 Task: Search one way flight ticket for 4 adults, 2 children, 2 infants in seat and 1 infant on lap in economy from Yakutat: Yakutat Airport (also See Yakutat Seaplane Base) to Riverton: Central Wyoming Regional Airport (was Riverton Regional) on 5-4-2023. Choice of flights is Frontier. Number of bags: 1 carry on bag. Price is upto 75000. Outbound departure time preference is 19:30.
Action: Mouse moved to (357, 314)
Screenshot: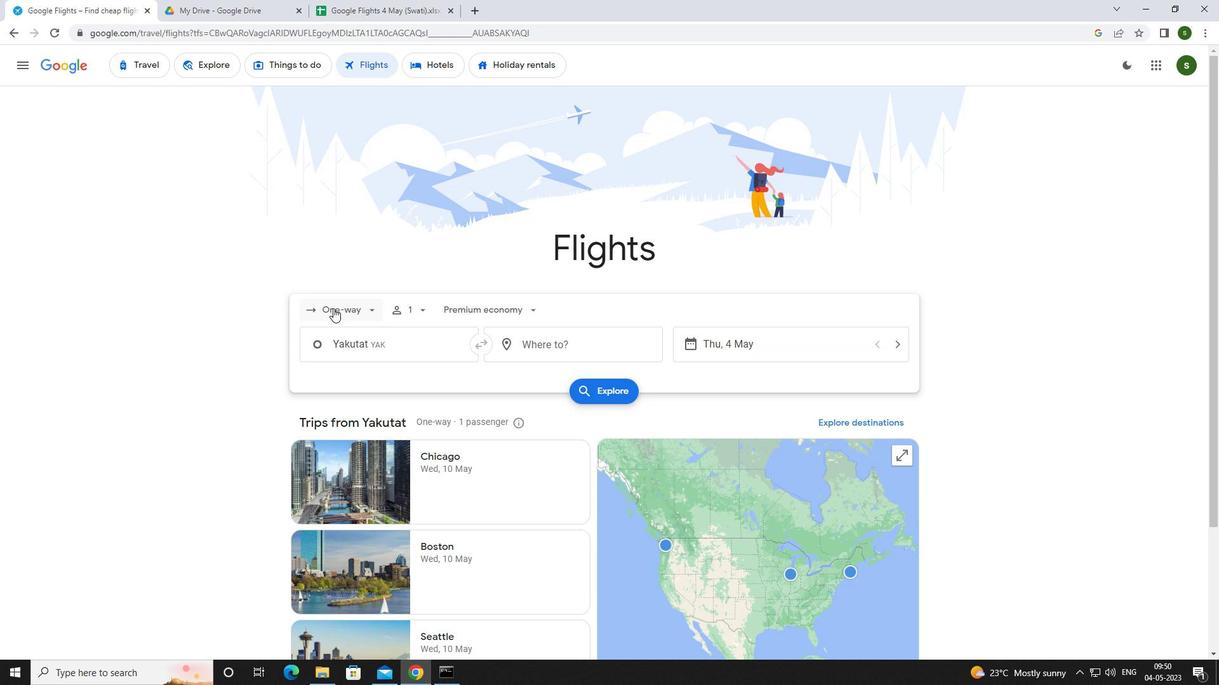 
Action: Mouse pressed left at (357, 314)
Screenshot: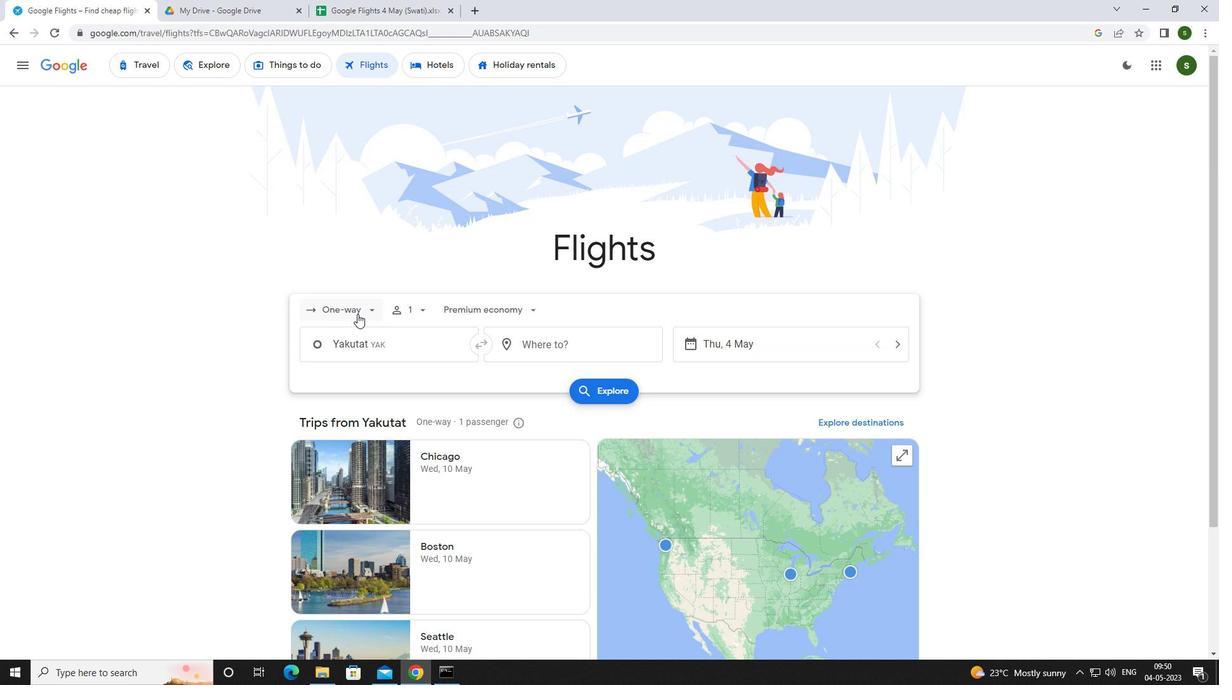
Action: Mouse moved to (365, 371)
Screenshot: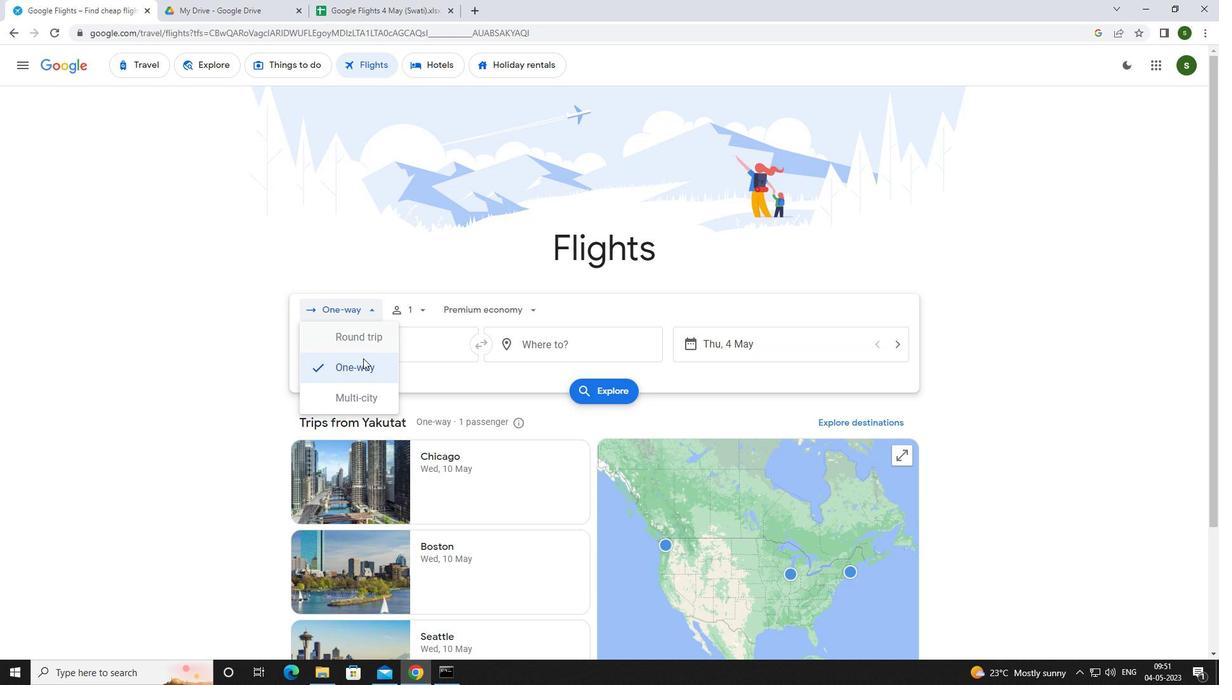 
Action: Mouse pressed left at (365, 371)
Screenshot: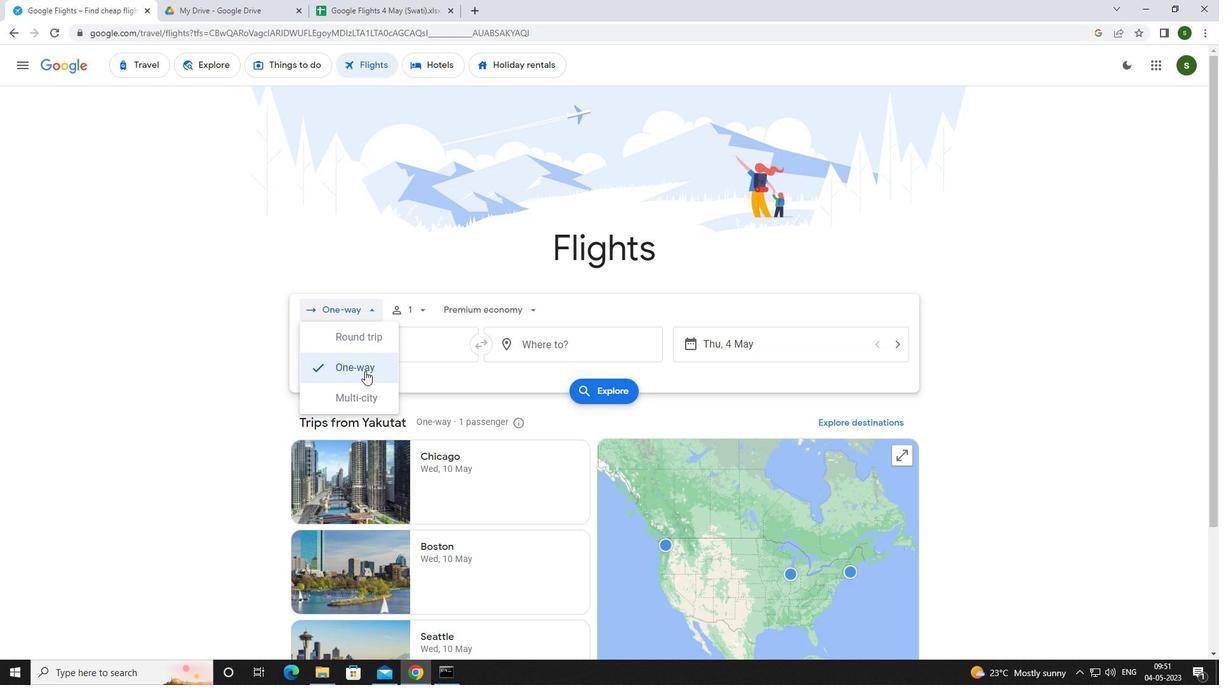 
Action: Mouse moved to (428, 311)
Screenshot: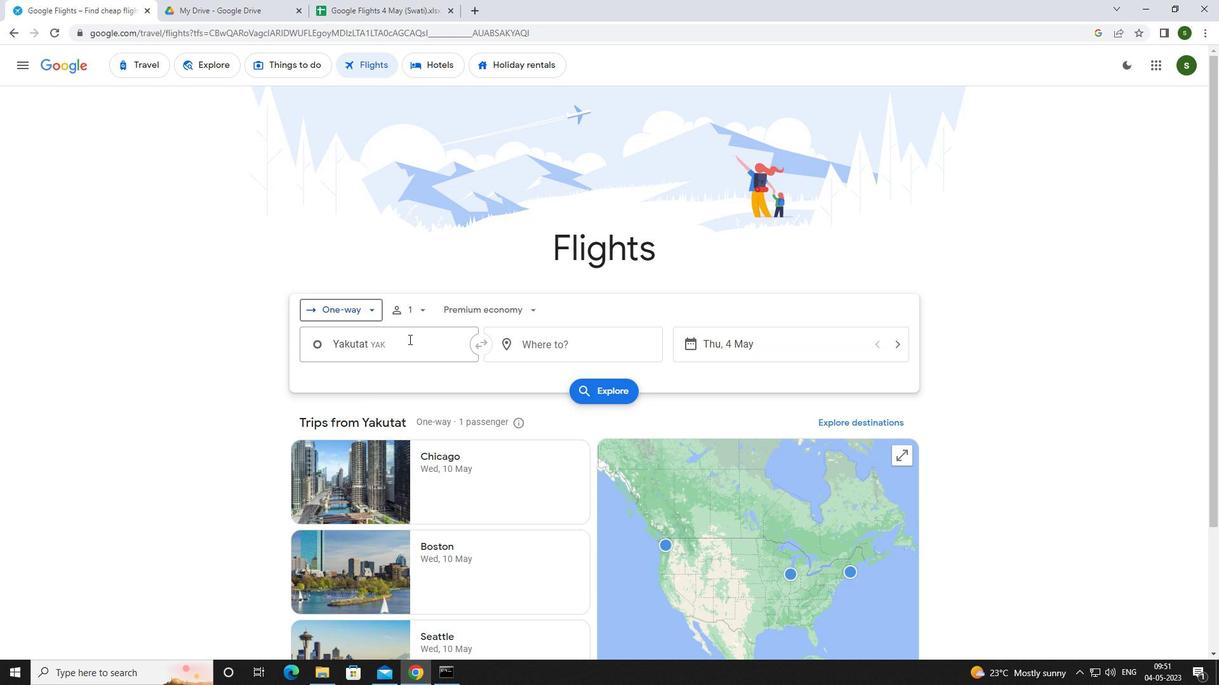 
Action: Mouse pressed left at (428, 311)
Screenshot: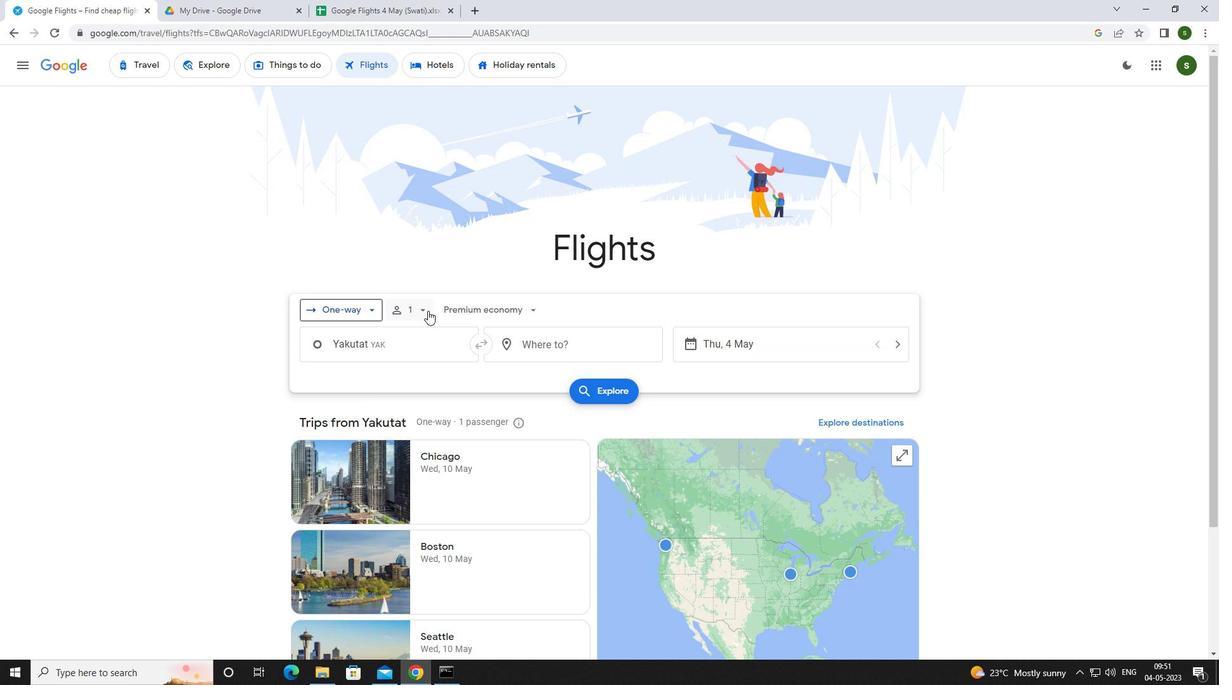 
Action: Mouse moved to (518, 336)
Screenshot: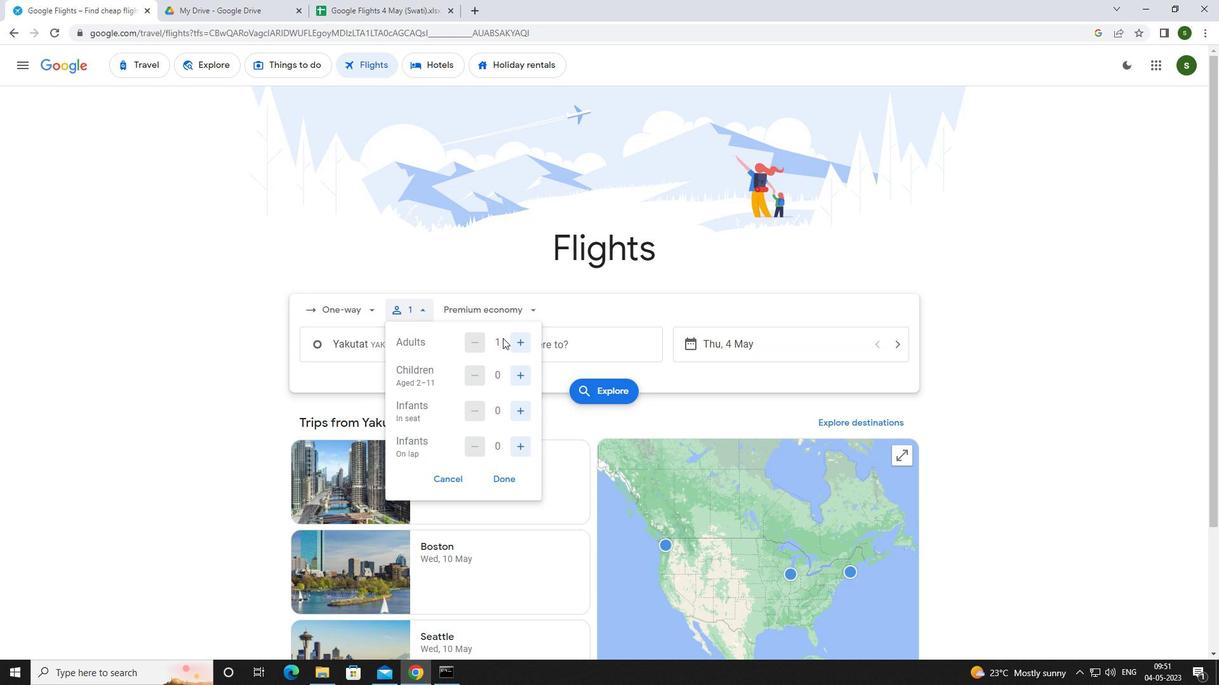 
Action: Mouse pressed left at (518, 336)
Screenshot: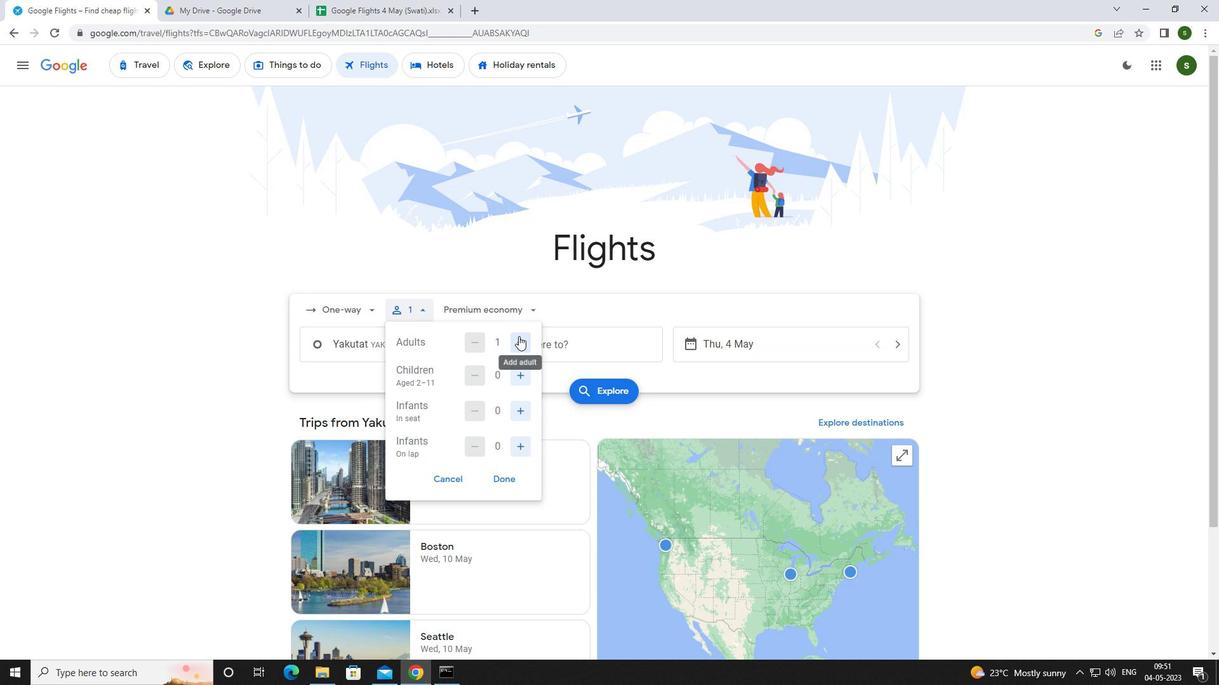 
Action: Mouse pressed left at (518, 336)
Screenshot: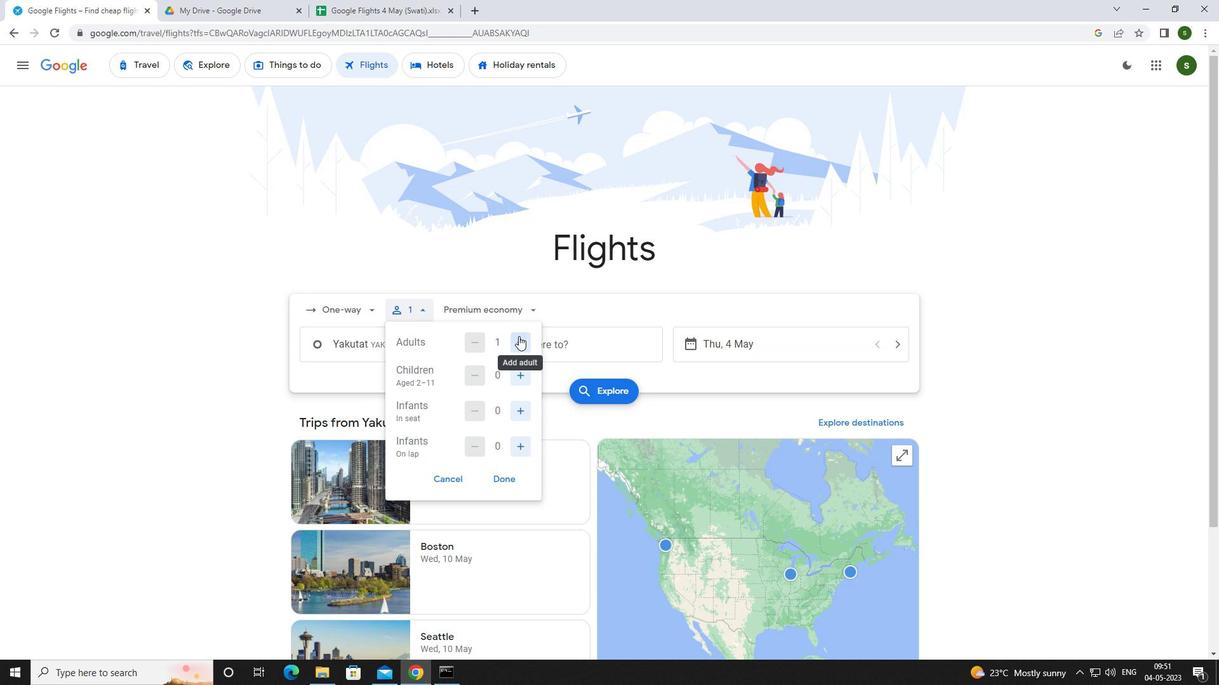 
Action: Mouse pressed left at (518, 336)
Screenshot: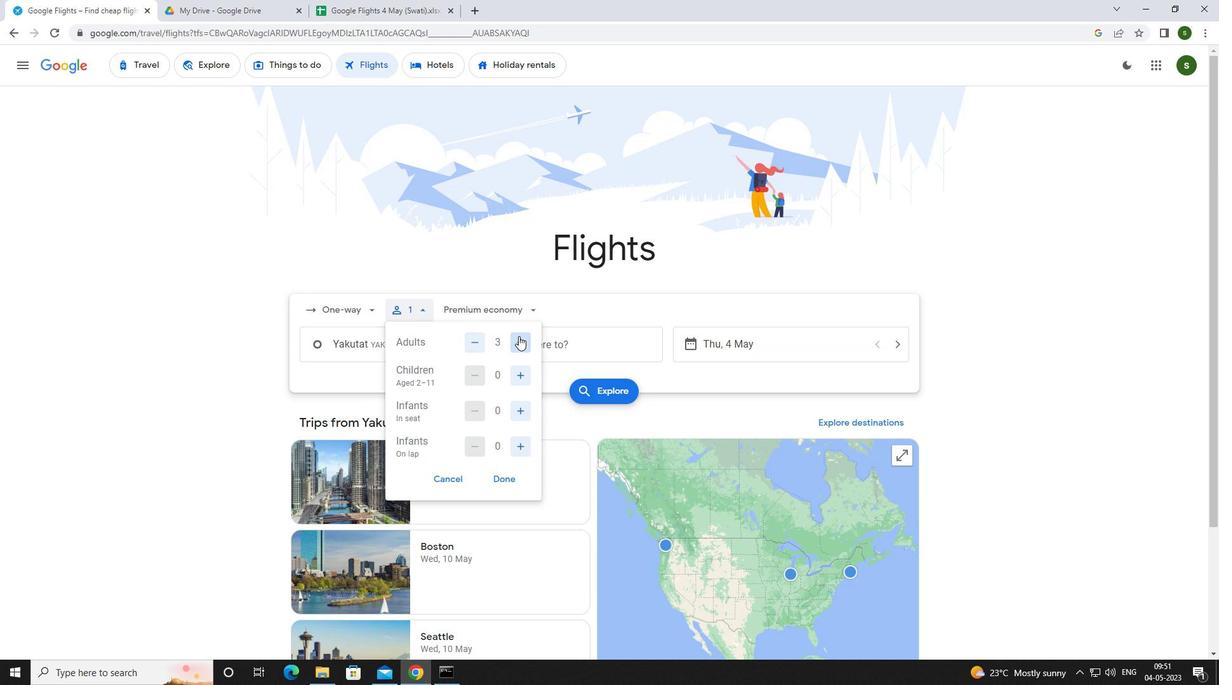 
Action: Mouse moved to (522, 372)
Screenshot: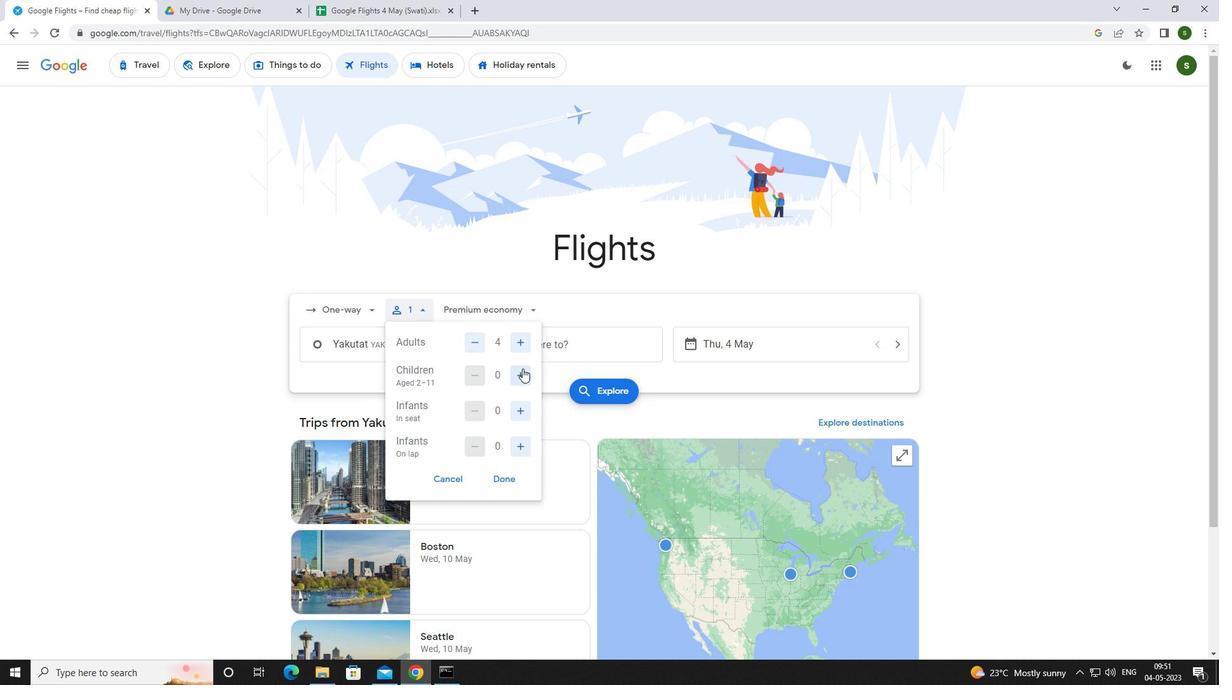 
Action: Mouse pressed left at (522, 372)
Screenshot: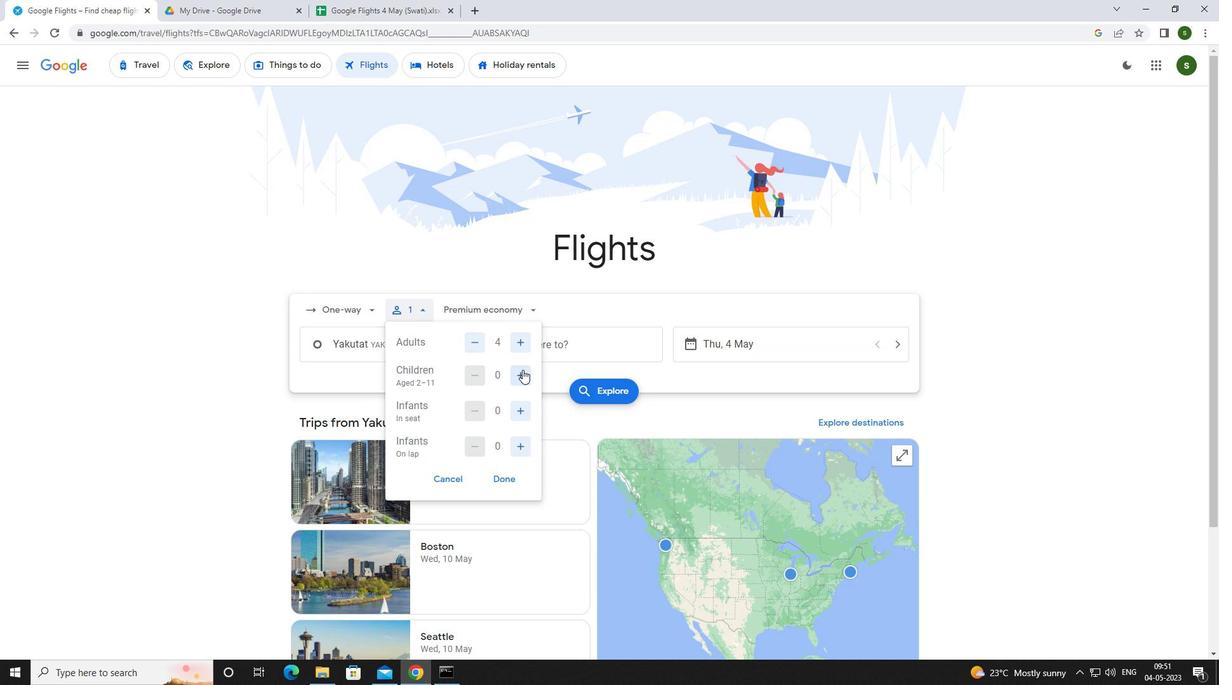 
Action: Mouse pressed left at (522, 372)
Screenshot: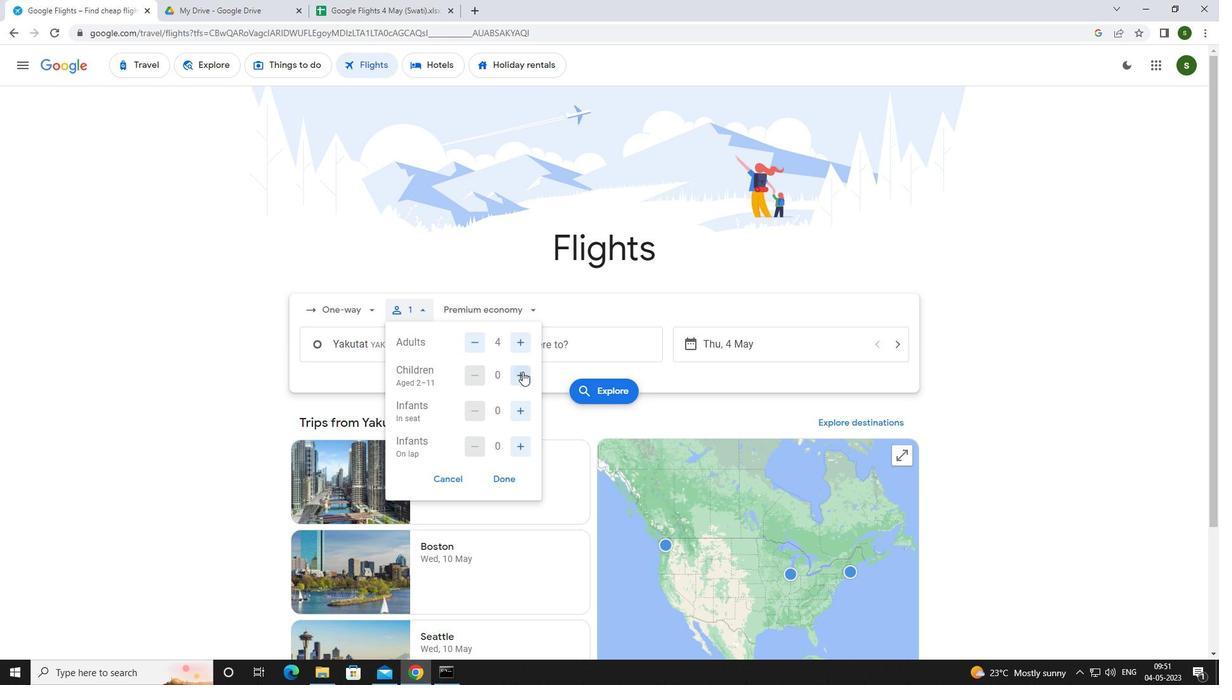 
Action: Mouse moved to (518, 417)
Screenshot: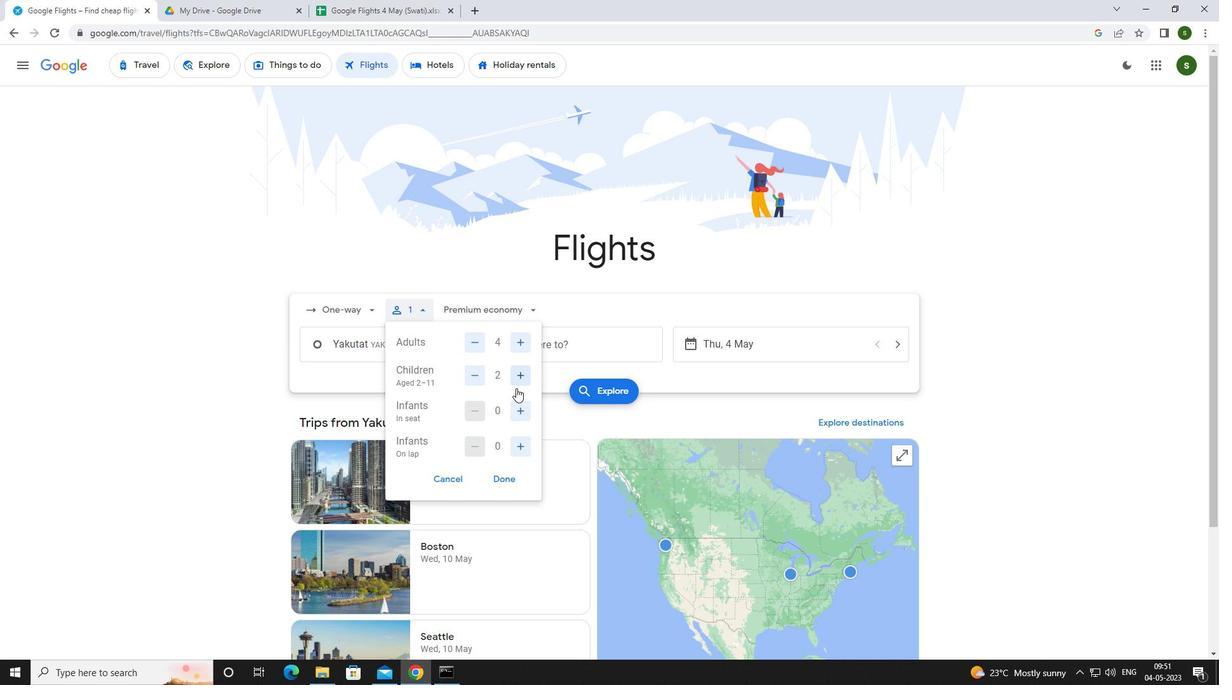 
Action: Mouse pressed left at (518, 417)
Screenshot: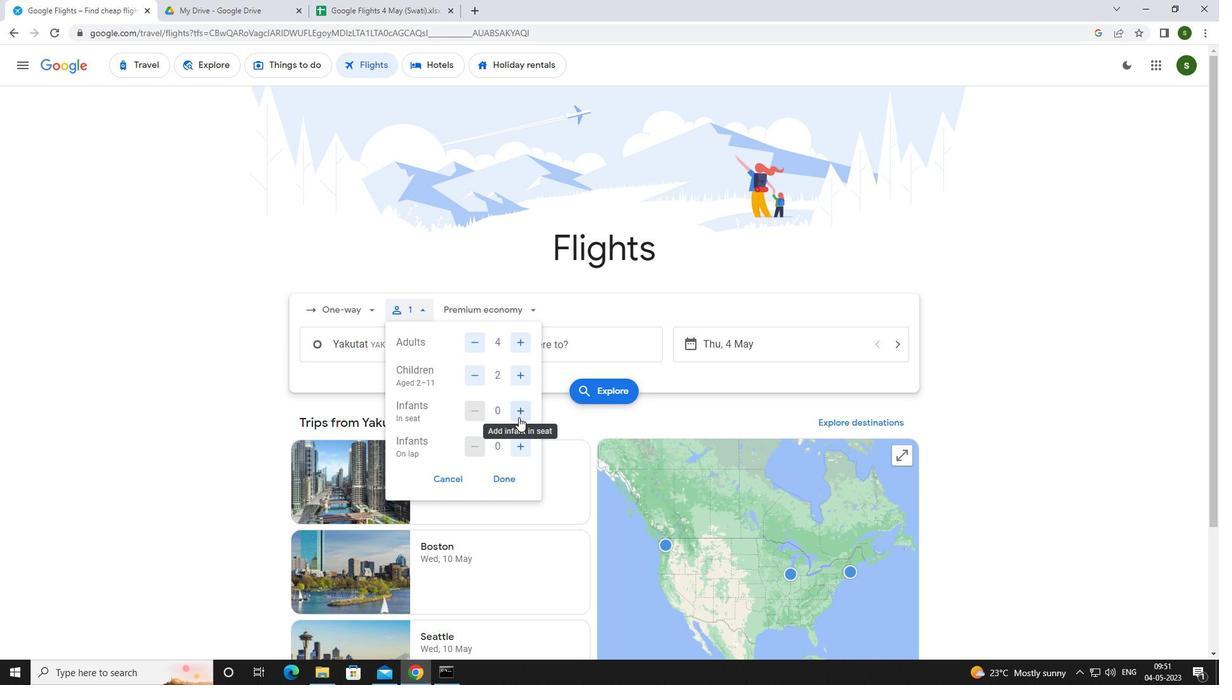 
Action: Mouse pressed left at (518, 417)
Screenshot: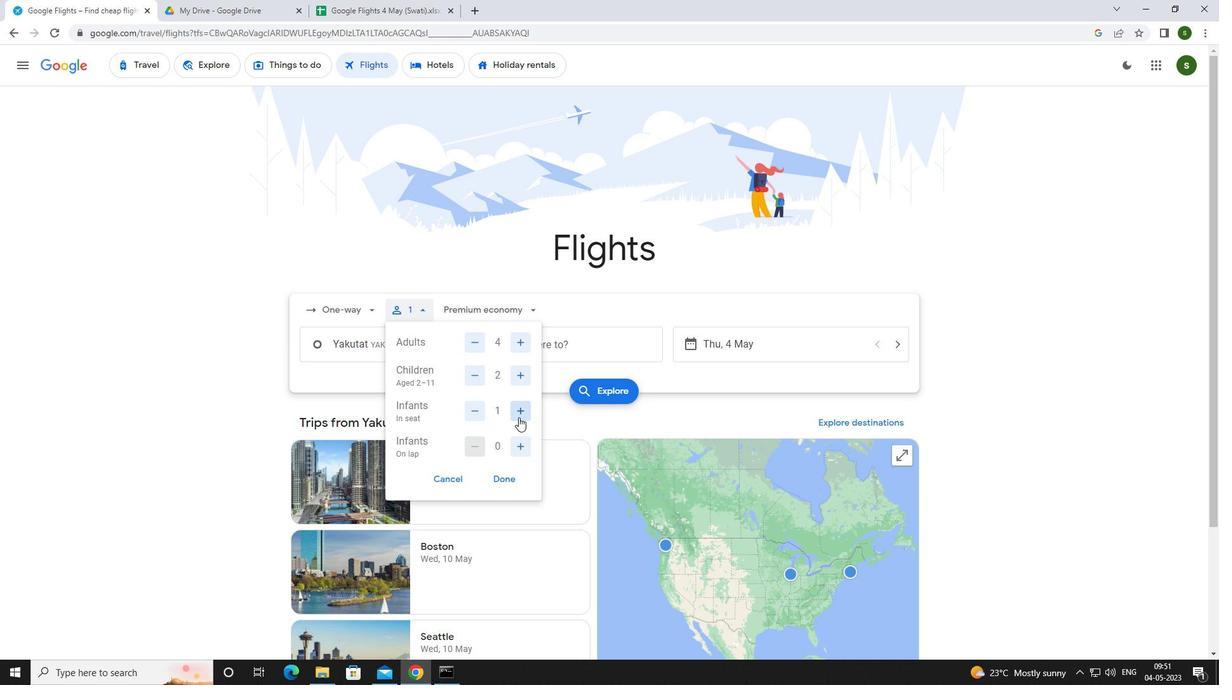 
Action: Mouse moved to (527, 445)
Screenshot: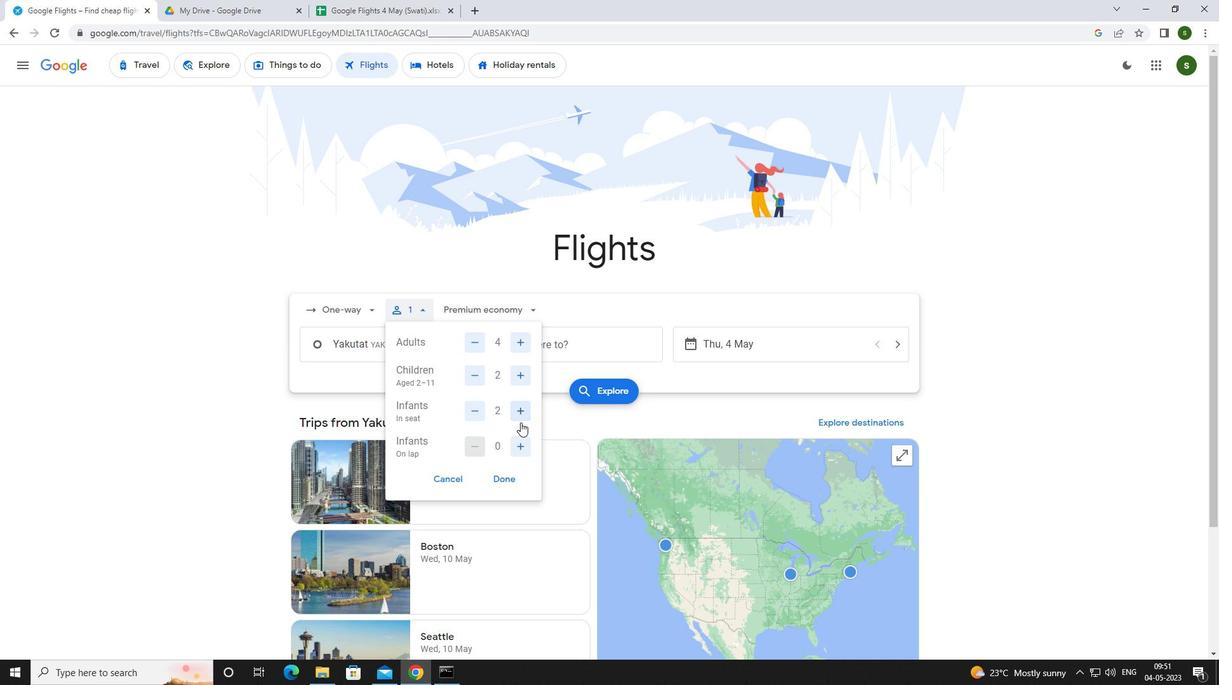
Action: Mouse pressed left at (527, 445)
Screenshot: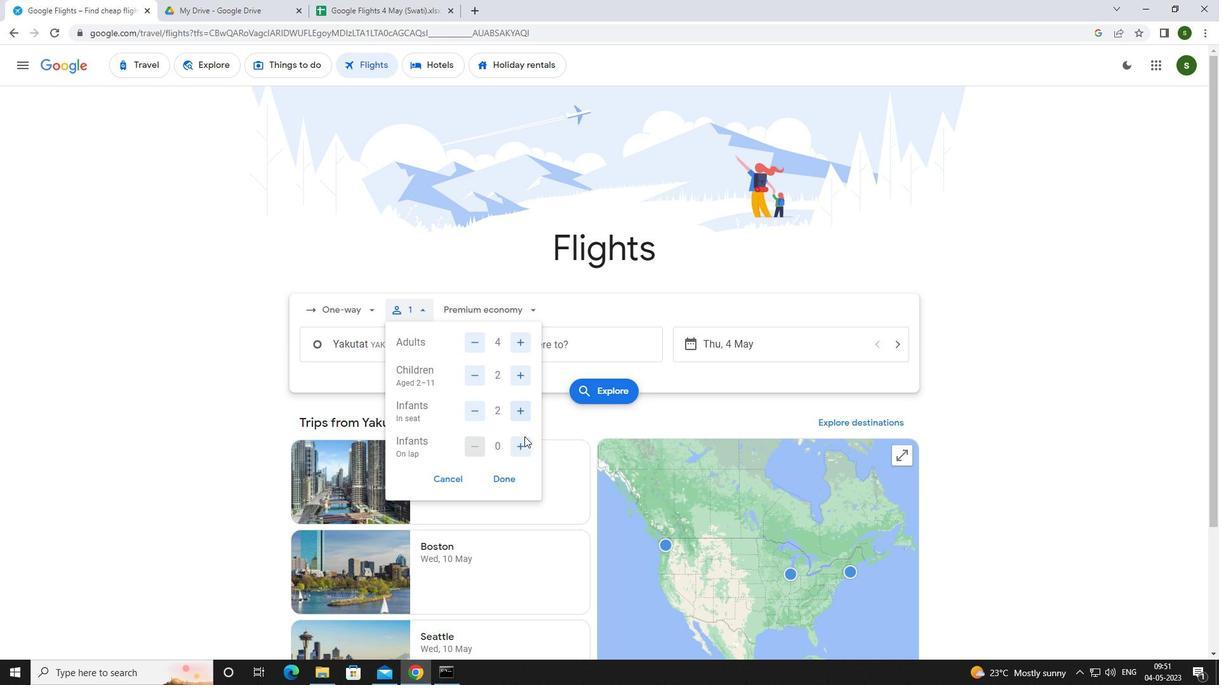 
Action: Mouse moved to (520, 303)
Screenshot: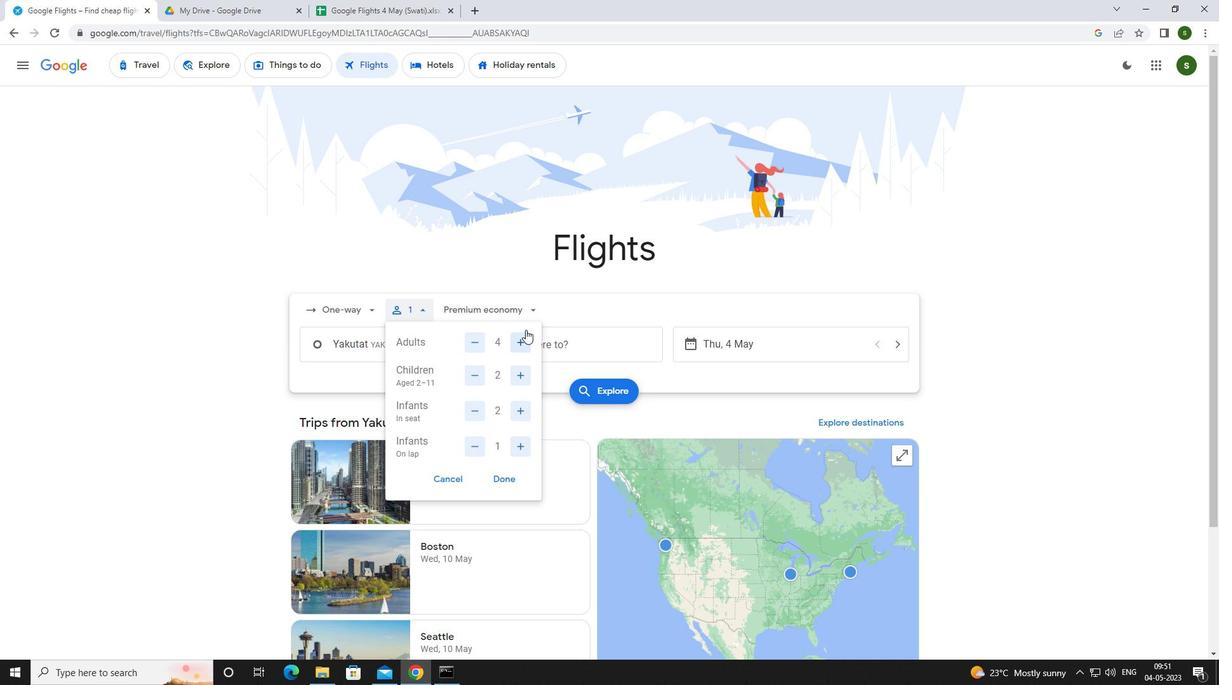 
Action: Mouse pressed left at (520, 303)
Screenshot: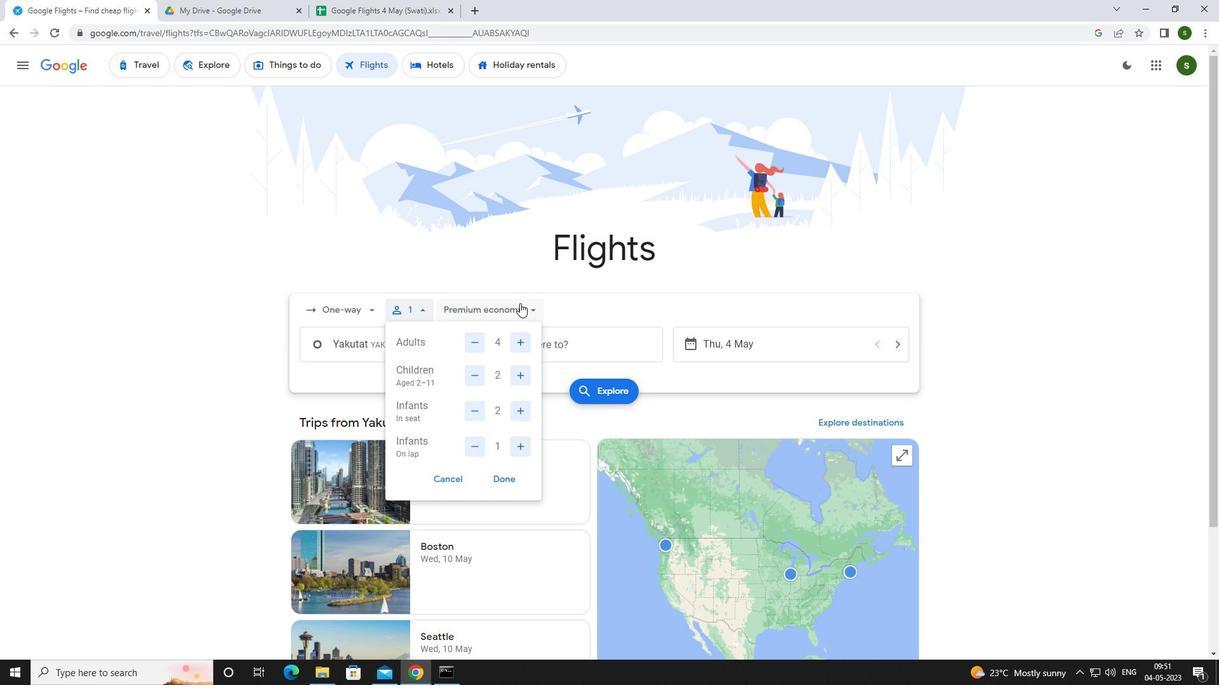 
Action: Mouse moved to (518, 336)
Screenshot: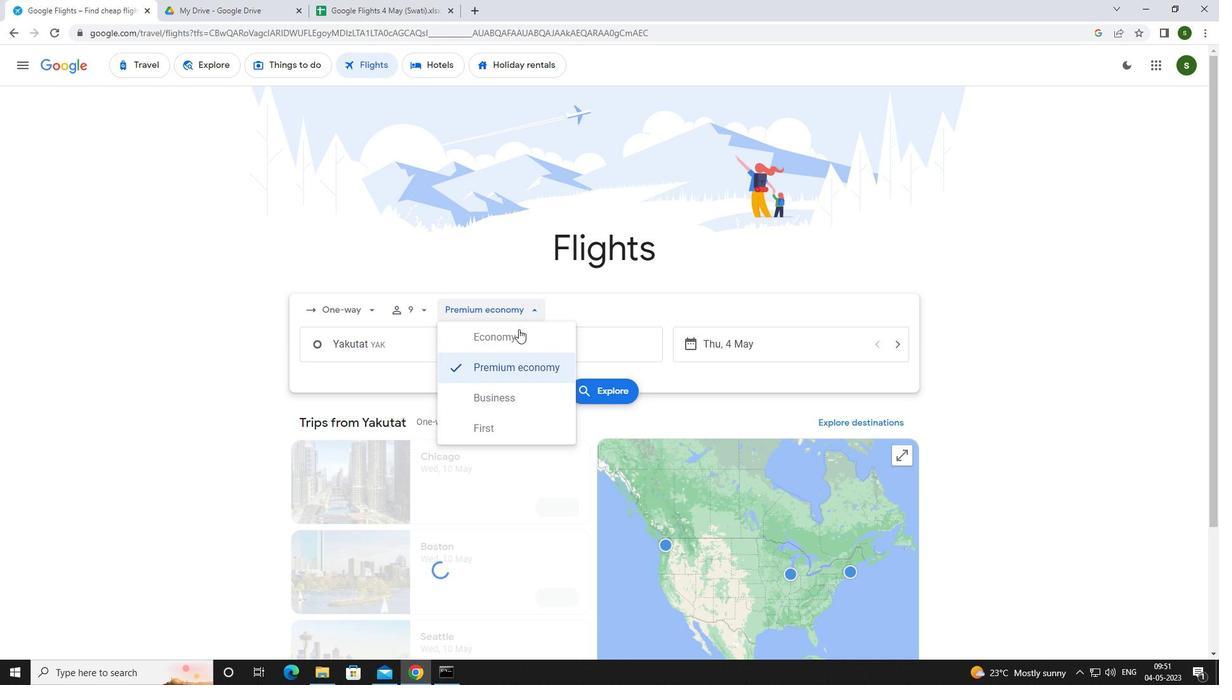 
Action: Mouse pressed left at (518, 336)
Screenshot: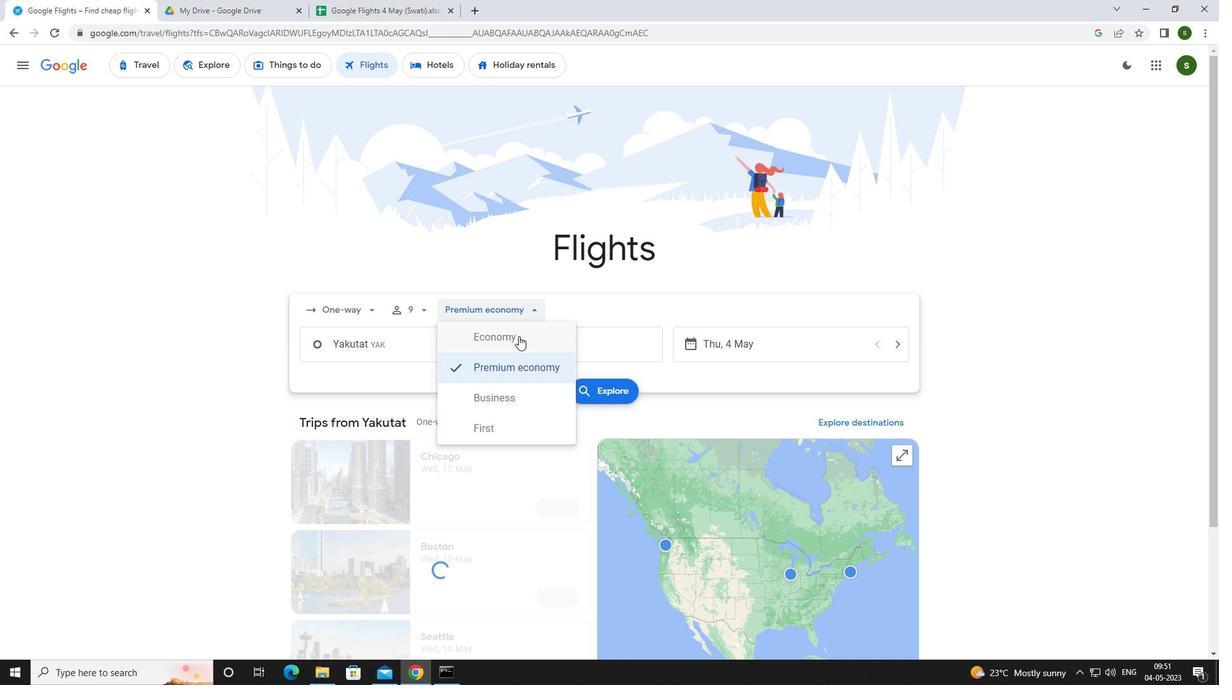 
Action: Mouse moved to (416, 354)
Screenshot: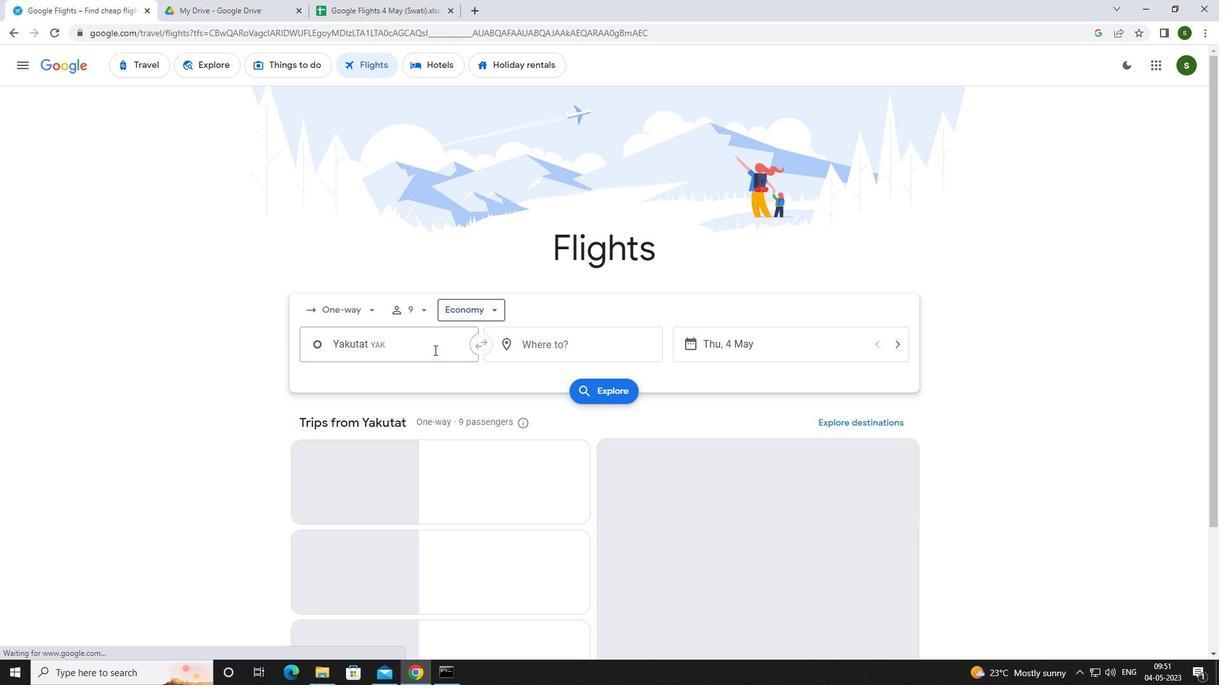 
Action: Mouse pressed left at (416, 354)
Screenshot: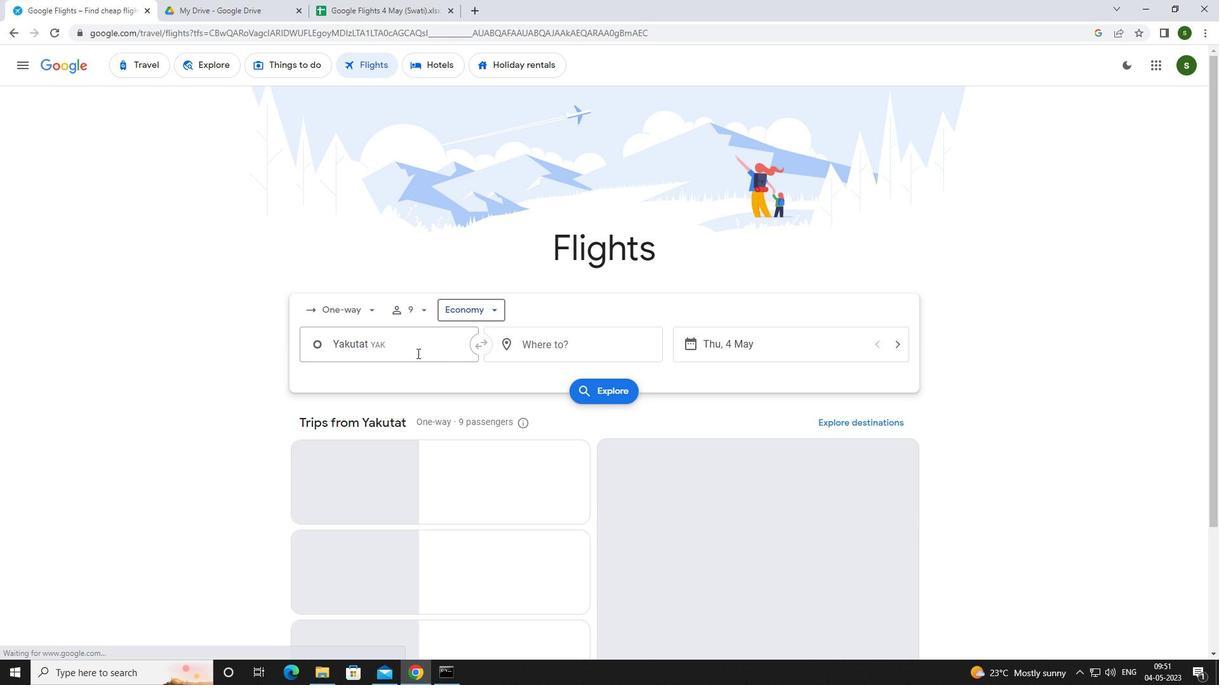 
Action: Key pressed <Key.caps_lock>y<Key.caps_lock>akuta
Screenshot: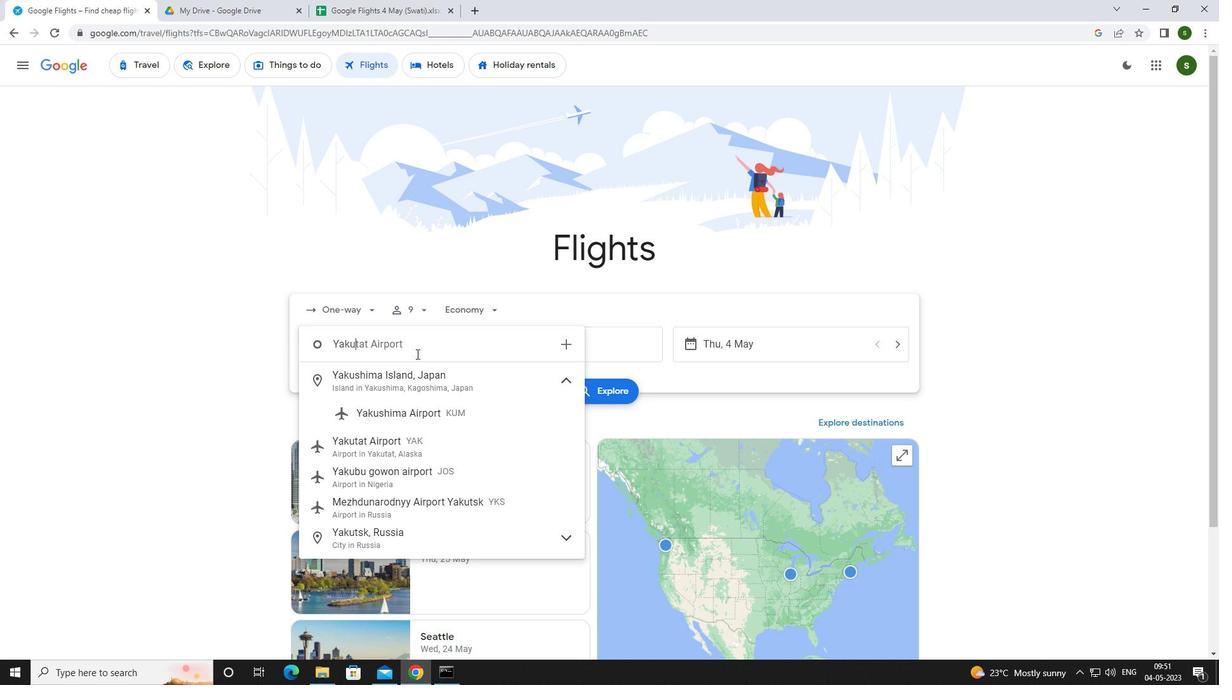 
Action: Mouse moved to (410, 376)
Screenshot: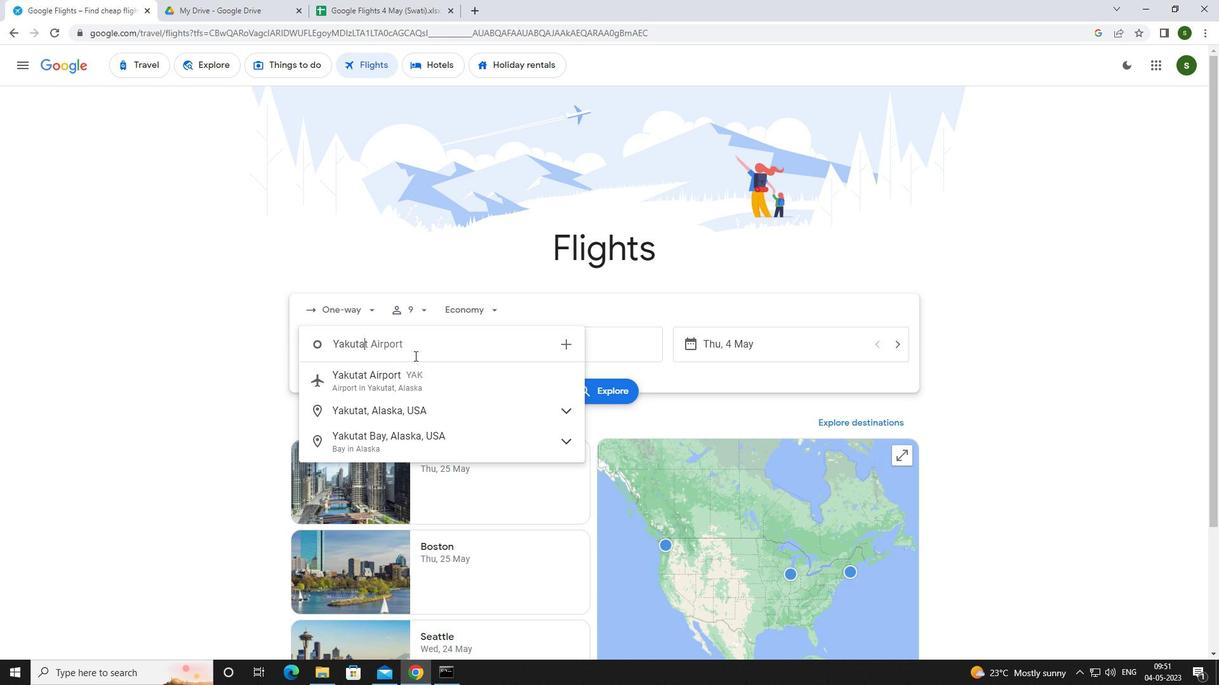 
Action: Mouse pressed left at (410, 376)
Screenshot: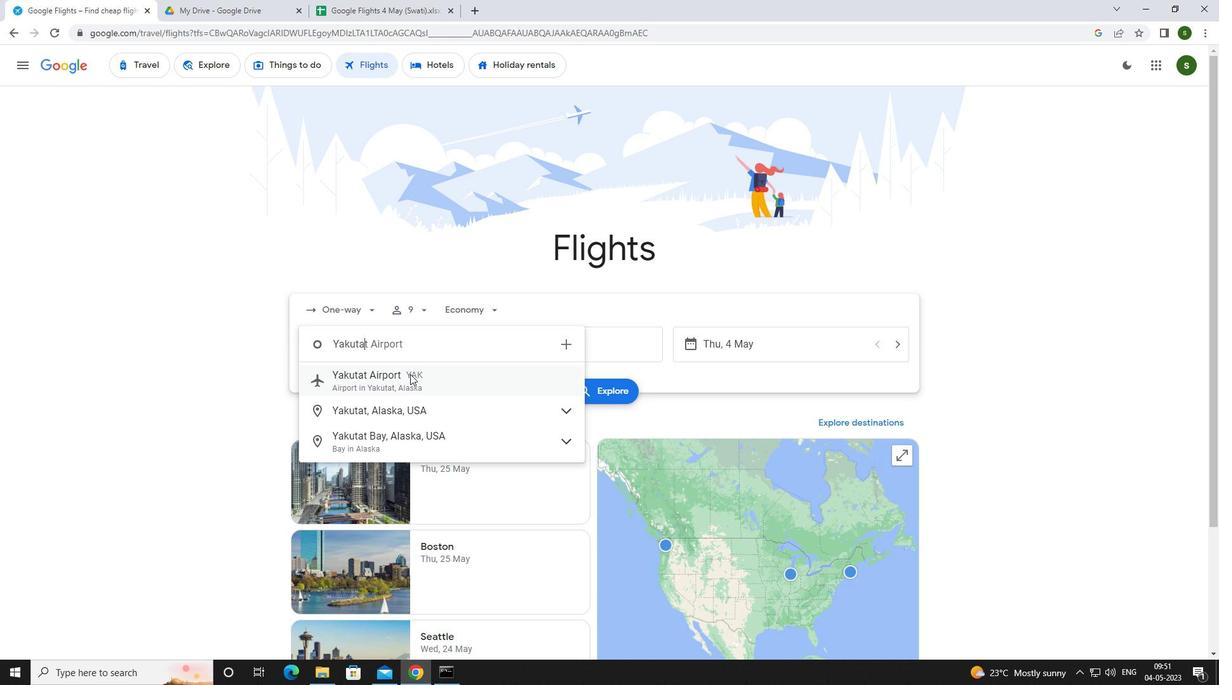 
Action: Mouse moved to (561, 337)
Screenshot: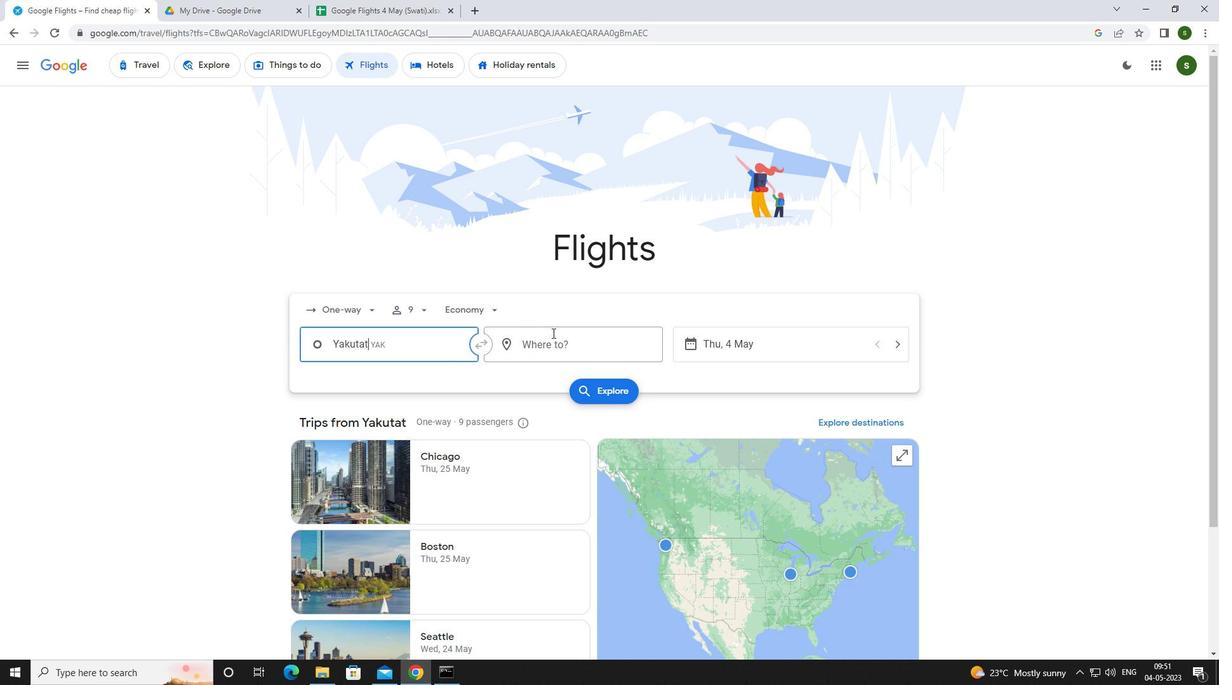 
Action: Mouse pressed left at (561, 337)
Screenshot: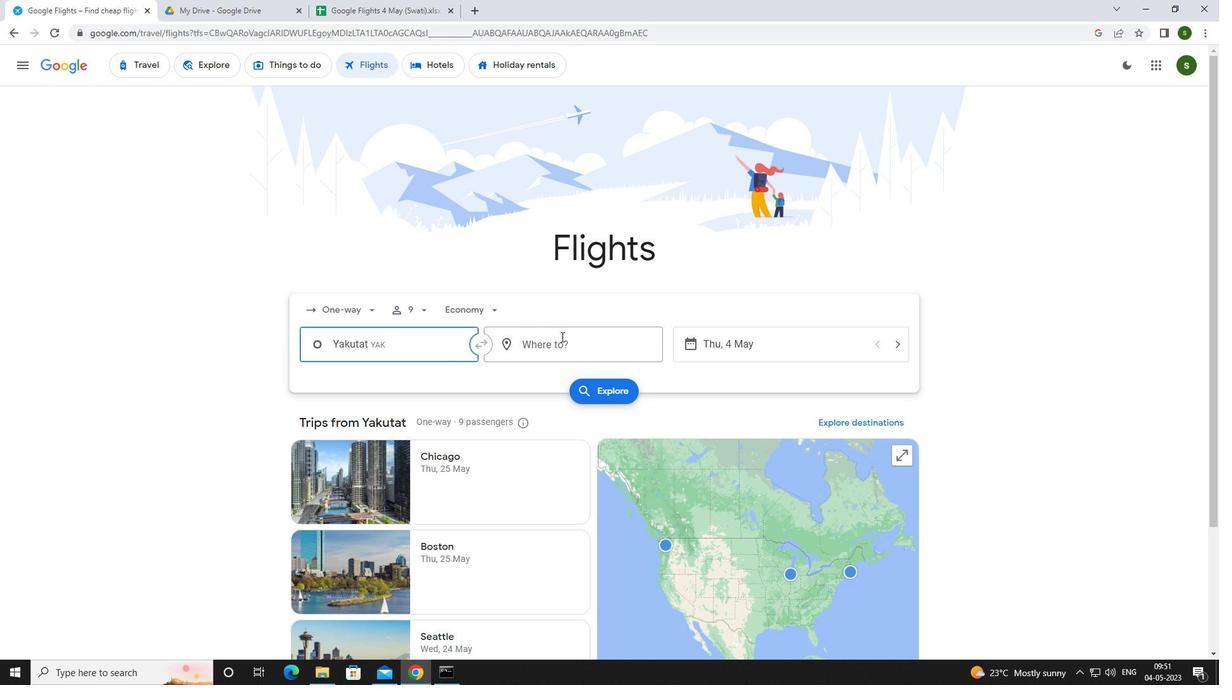 
Action: Key pressed <Key.caps_lock>r<Key.caps_lock>ivert
Screenshot: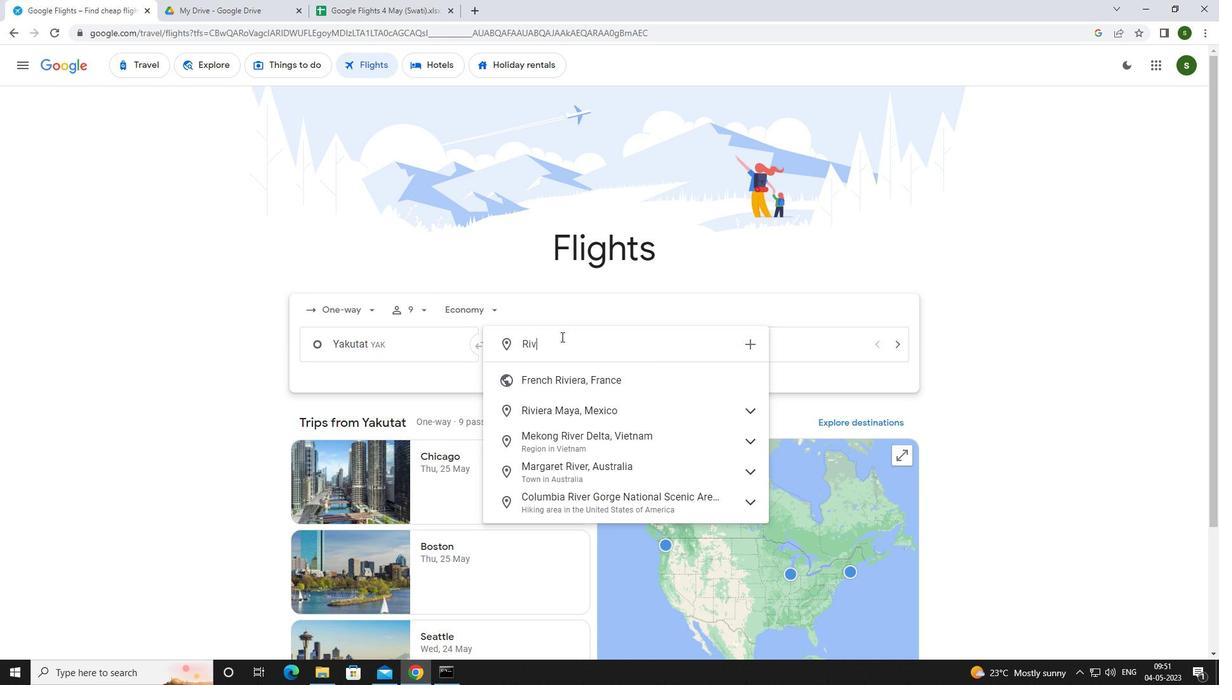 
Action: Mouse moved to (601, 415)
Screenshot: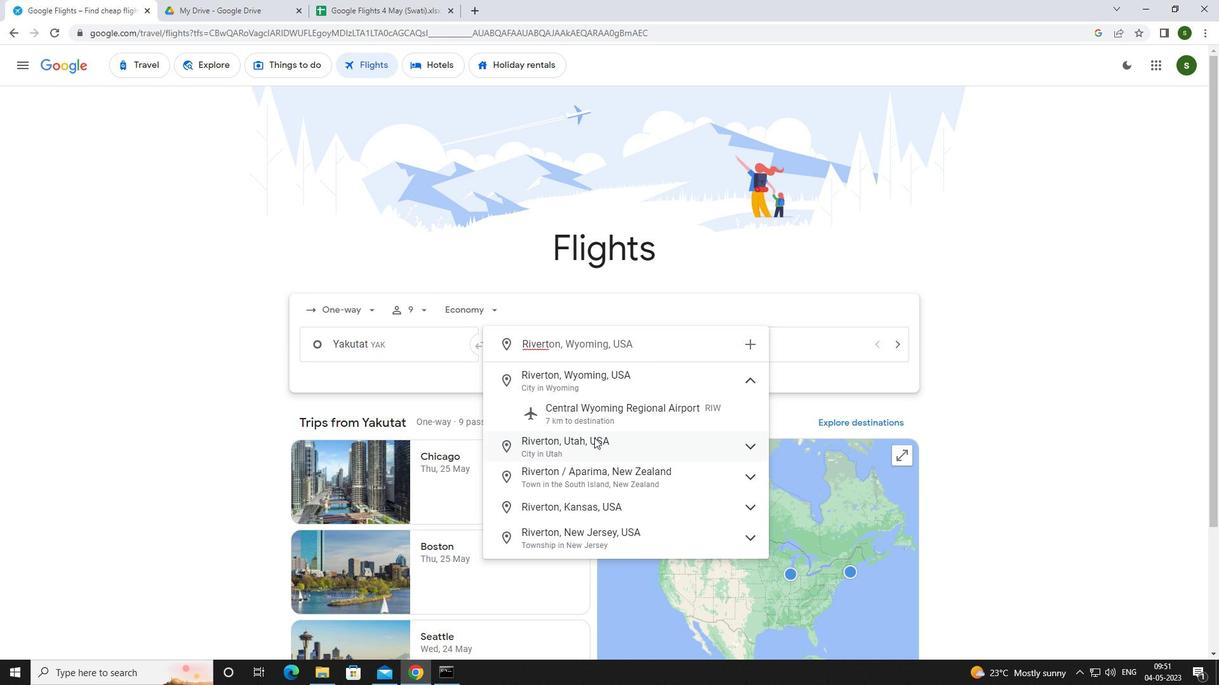 
Action: Mouse pressed left at (601, 415)
Screenshot: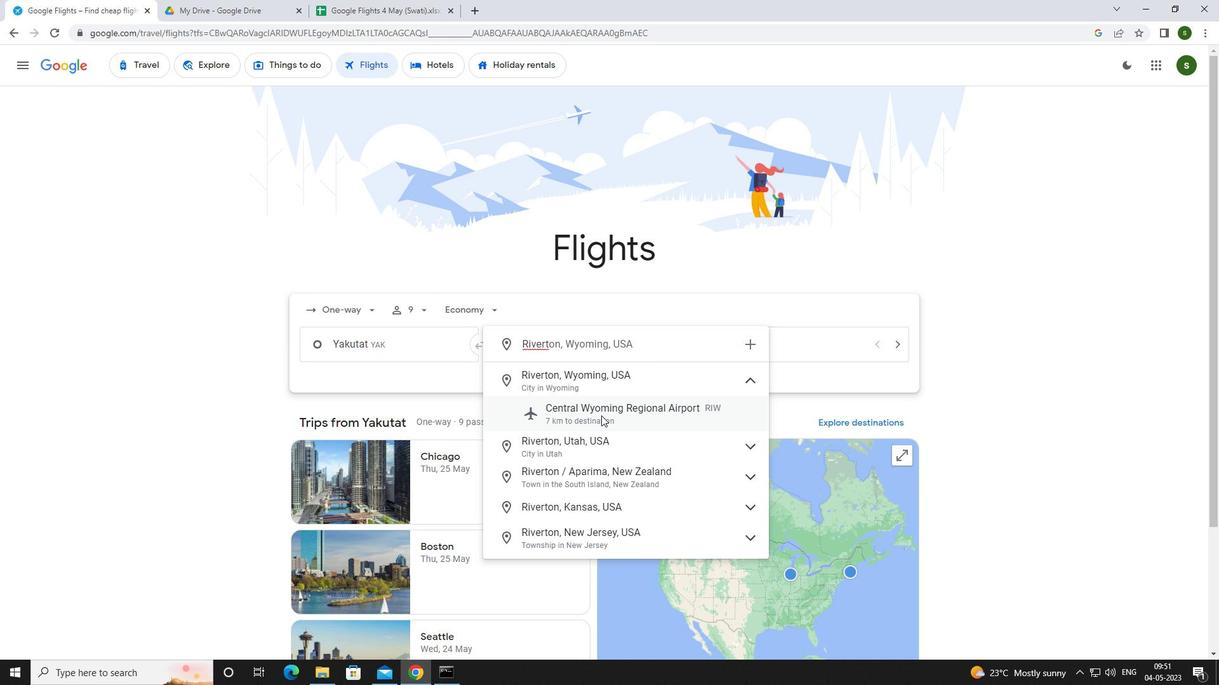 
Action: Mouse moved to (786, 335)
Screenshot: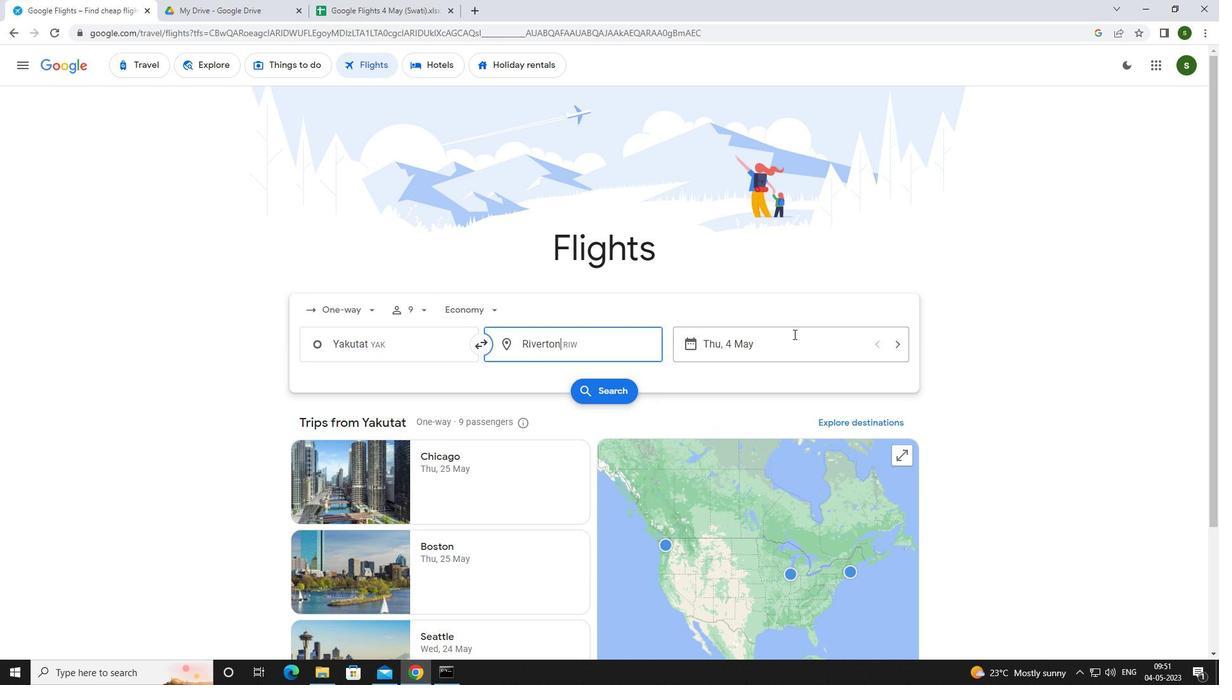 
Action: Mouse pressed left at (786, 335)
Screenshot: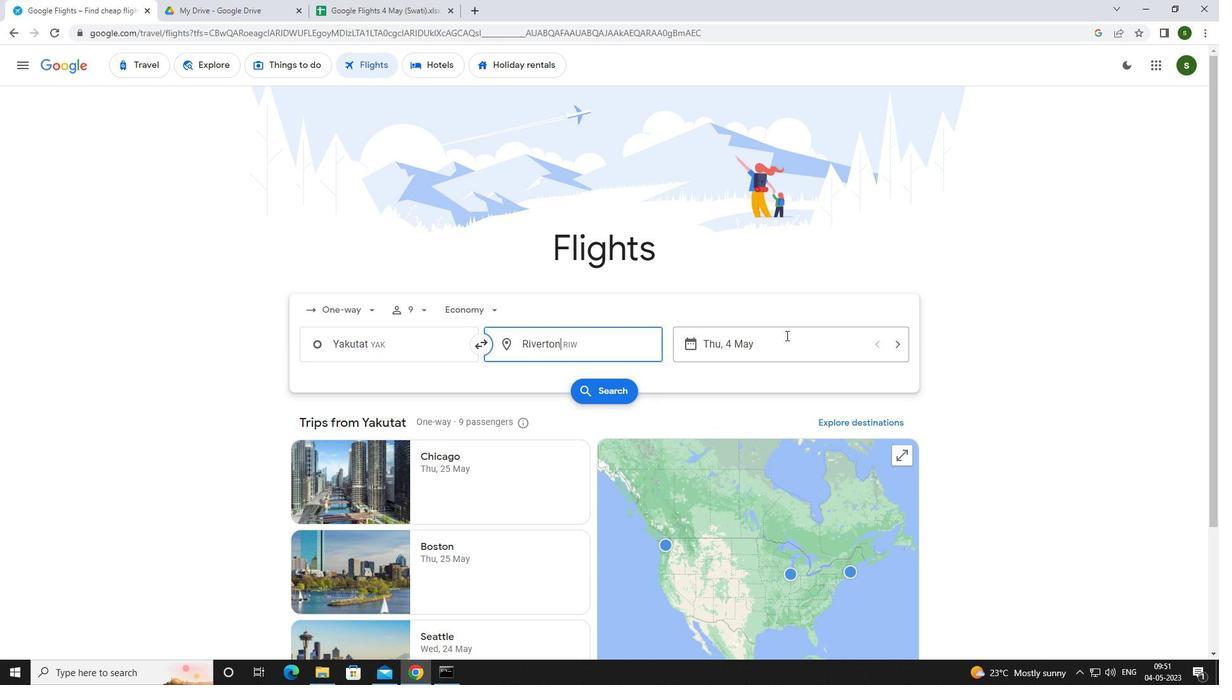 
Action: Mouse moved to (587, 427)
Screenshot: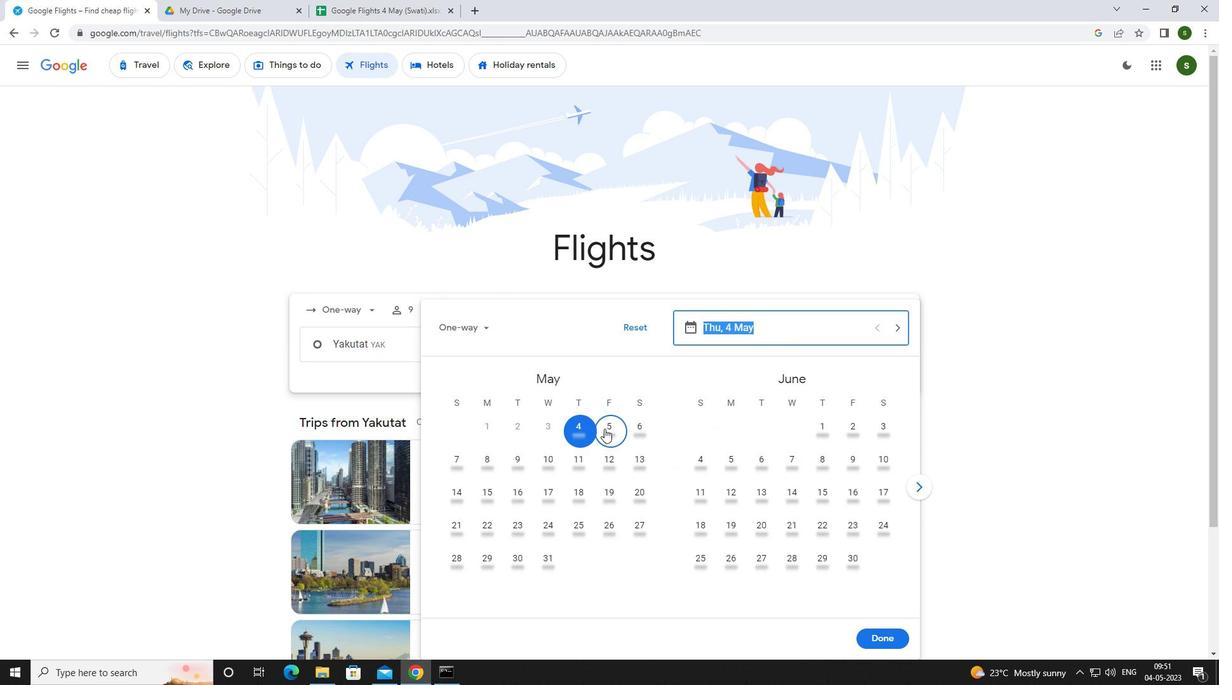 
Action: Mouse pressed left at (587, 427)
Screenshot: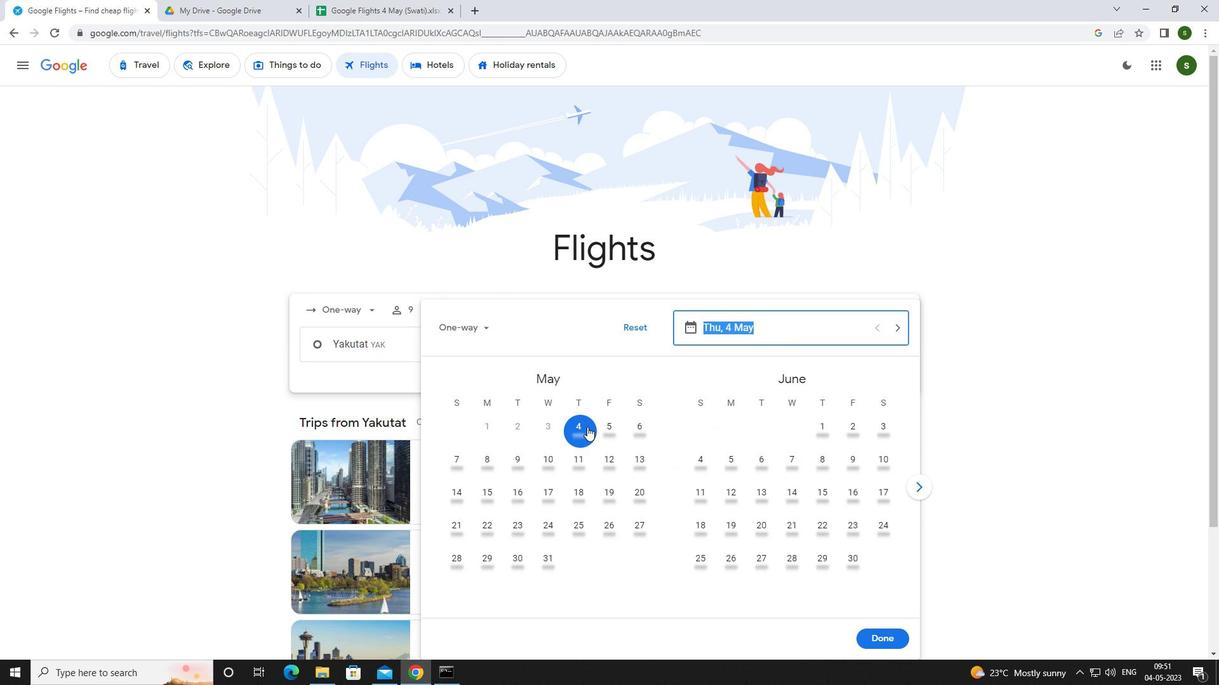 
Action: Mouse moved to (884, 630)
Screenshot: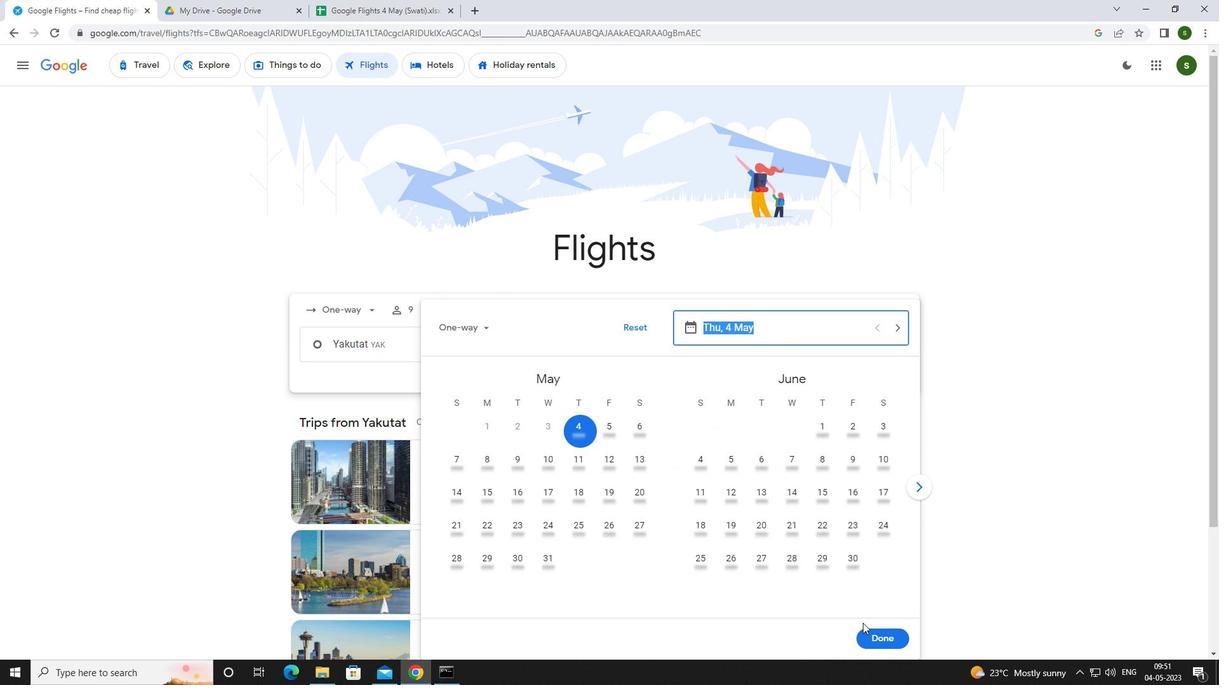 
Action: Mouse pressed left at (884, 630)
Screenshot: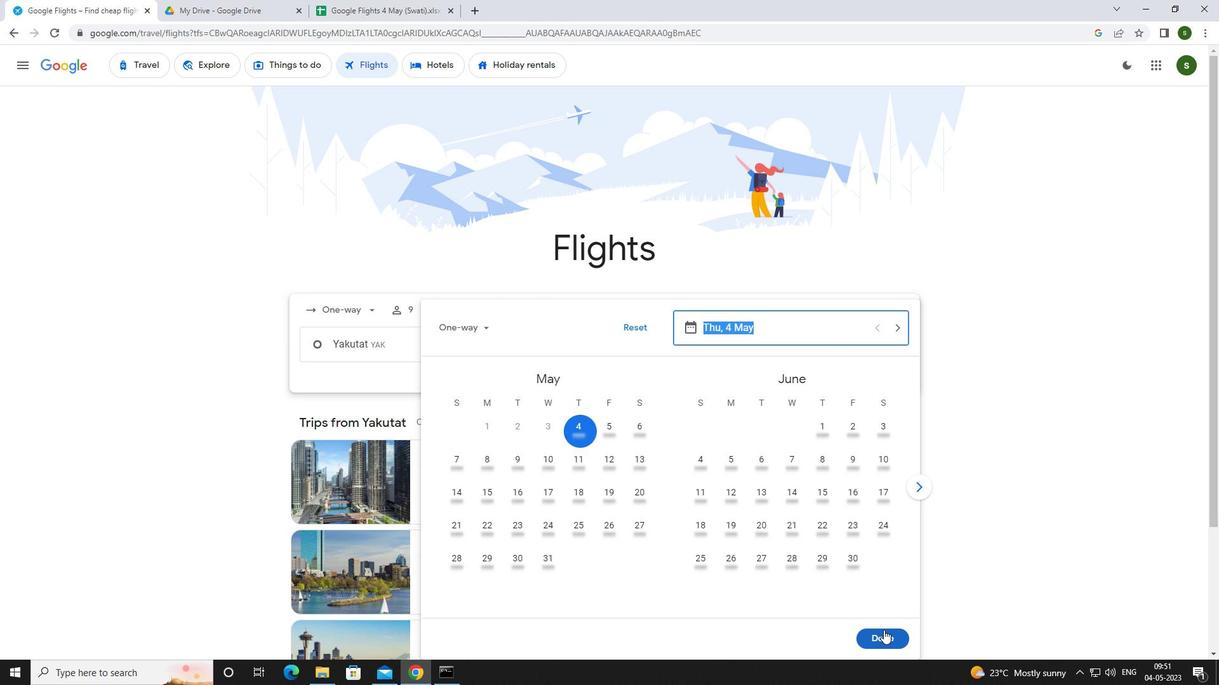 
Action: Mouse moved to (600, 386)
Screenshot: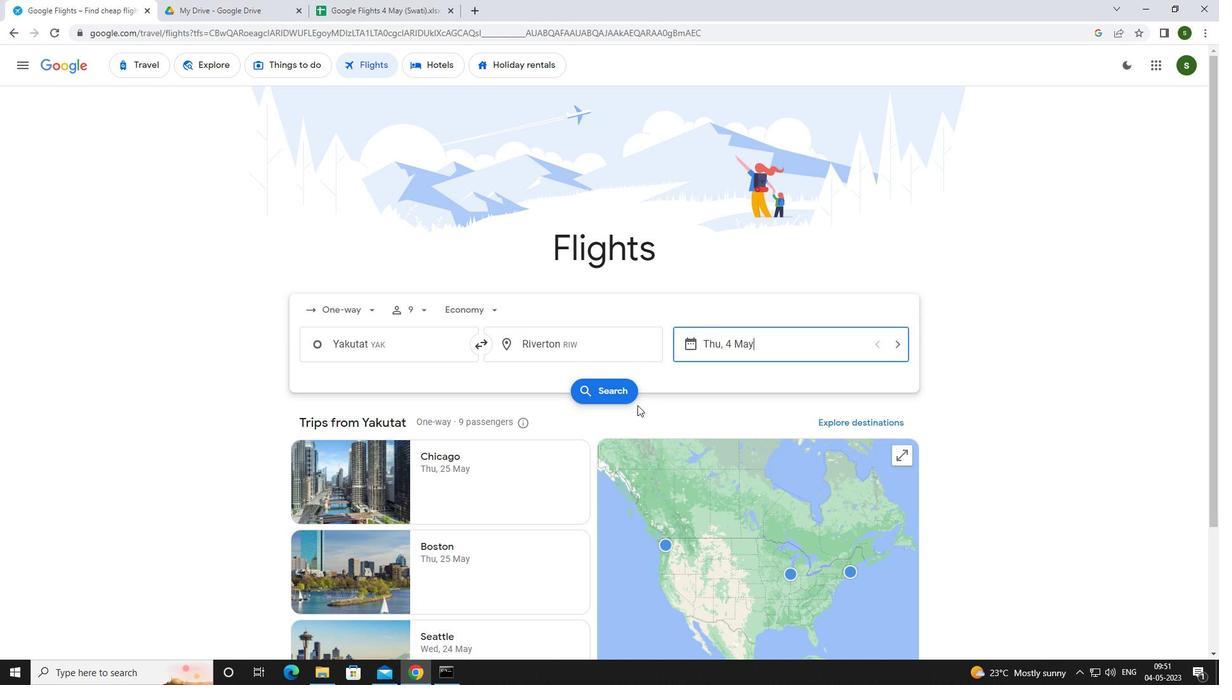 
Action: Mouse pressed left at (600, 386)
Screenshot: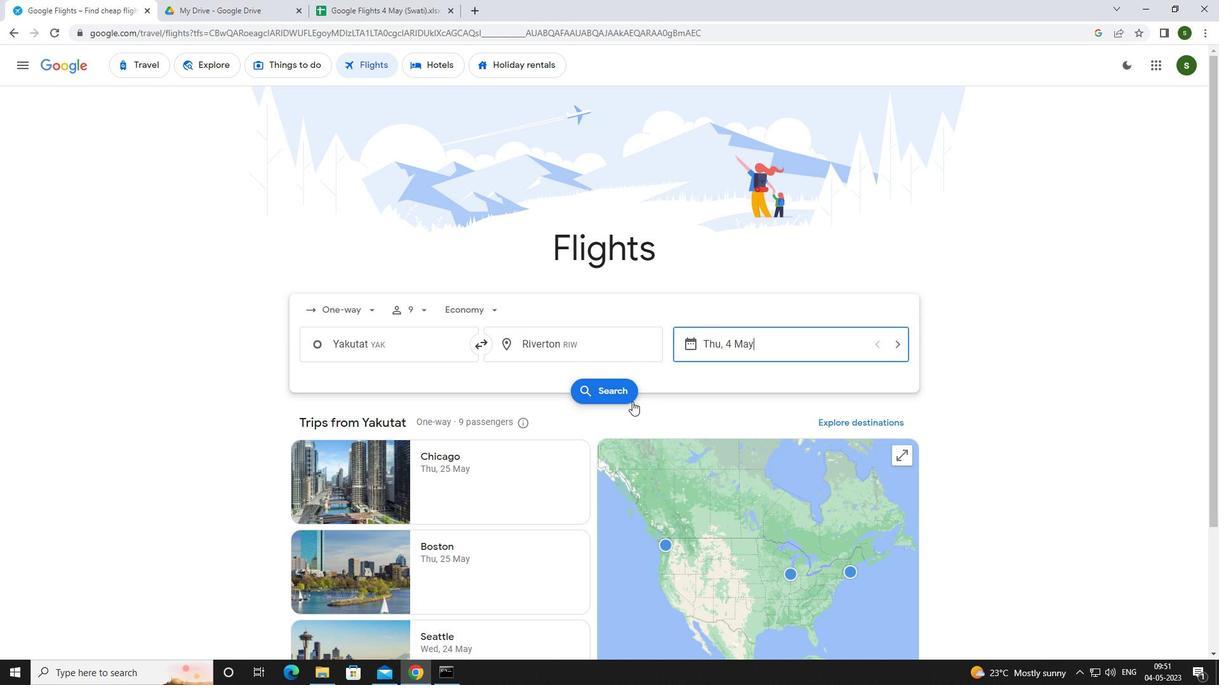 
Action: Mouse moved to (315, 187)
Screenshot: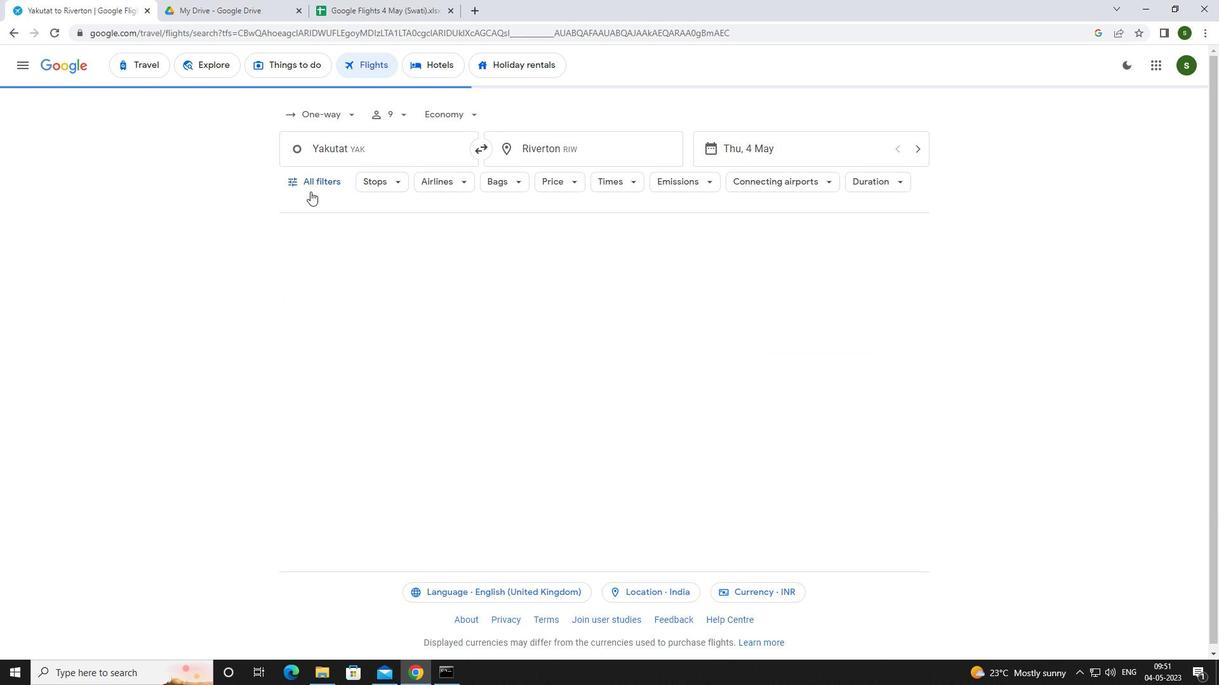 
Action: Mouse pressed left at (315, 187)
Screenshot: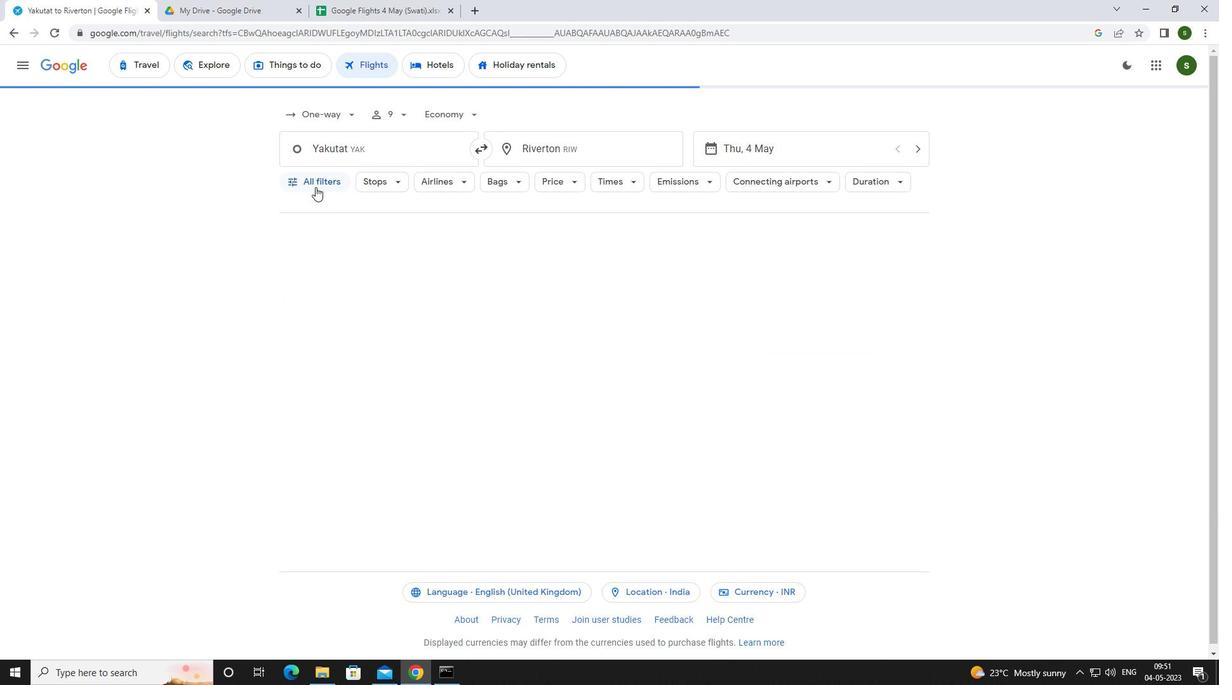 
Action: Mouse moved to (417, 374)
Screenshot: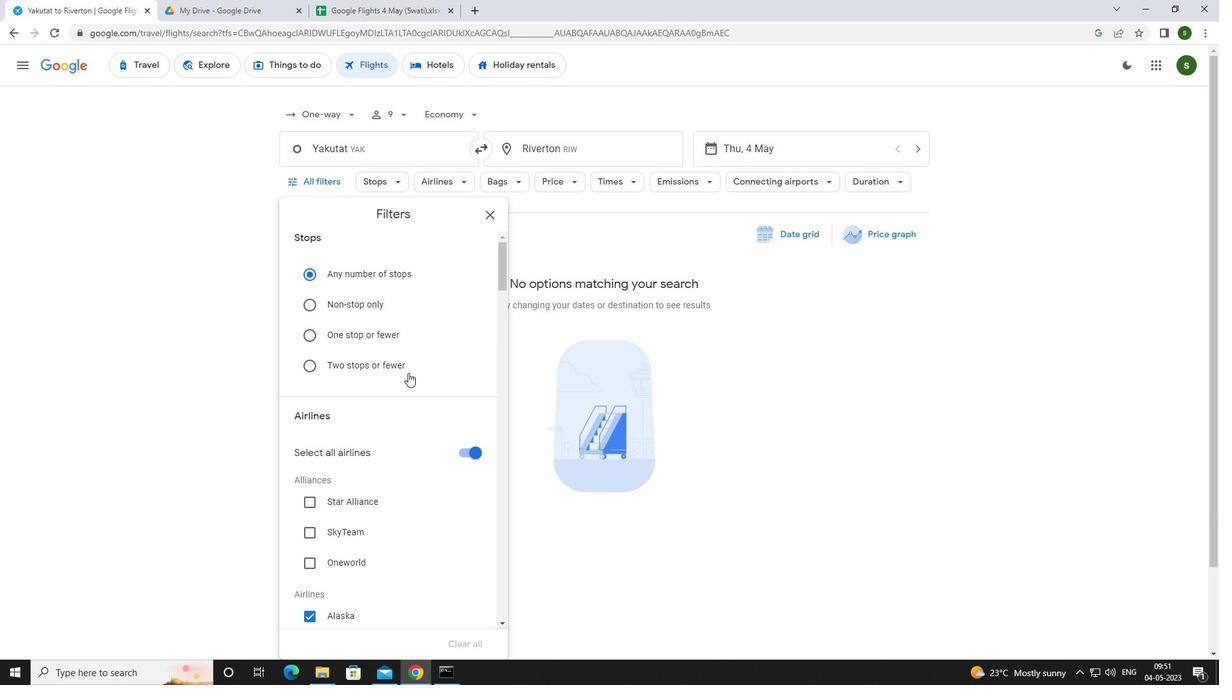 
Action: Mouse scrolled (417, 374) with delta (0, 0)
Screenshot: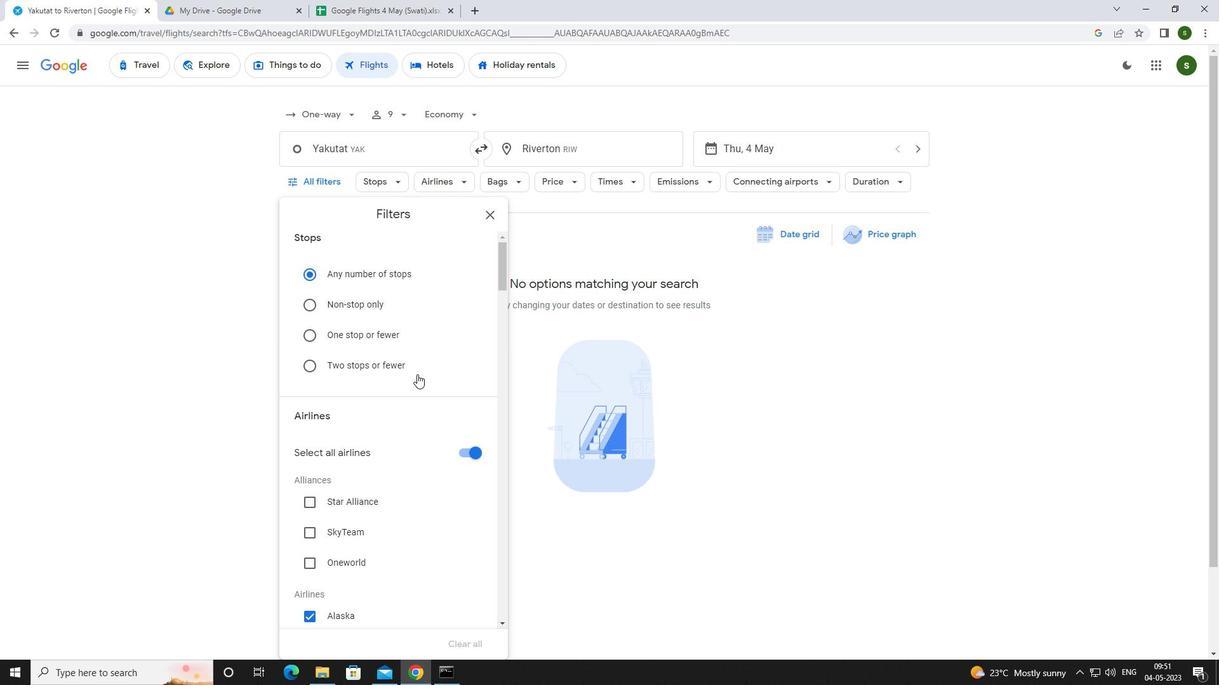 
Action: Mouse scrolled (417, 374) with delta (0, 0)
Screenshot: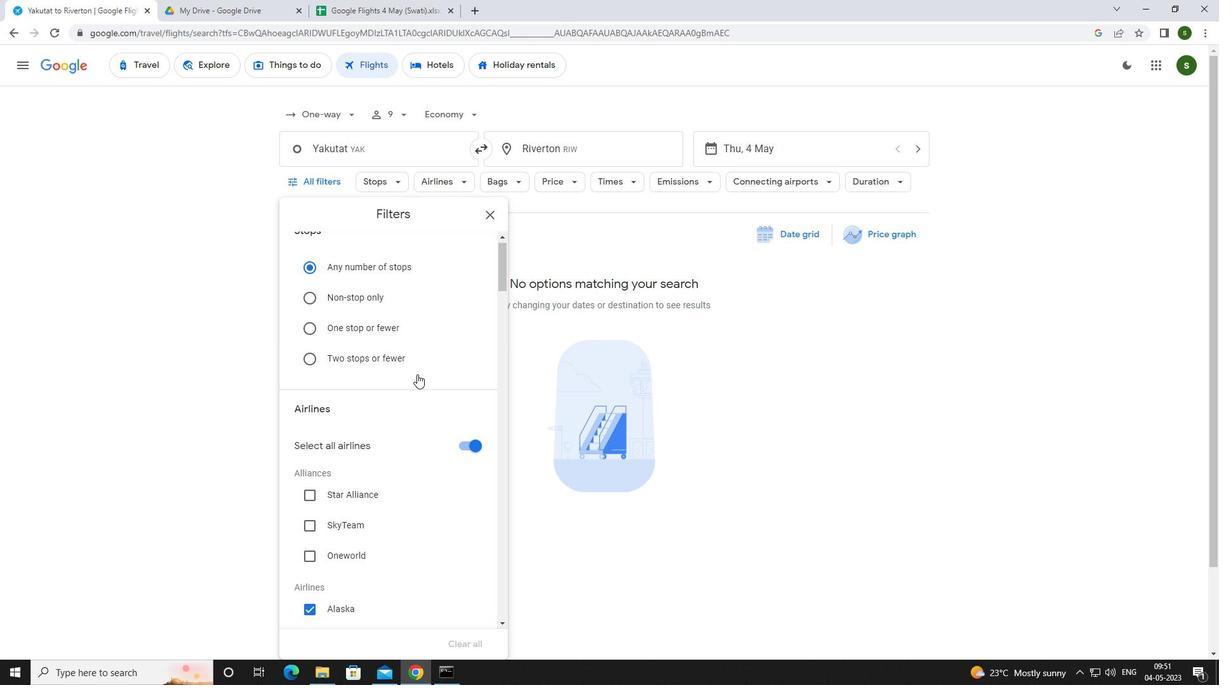 
Action: Mouse moved to (471, 322)
Screenshot: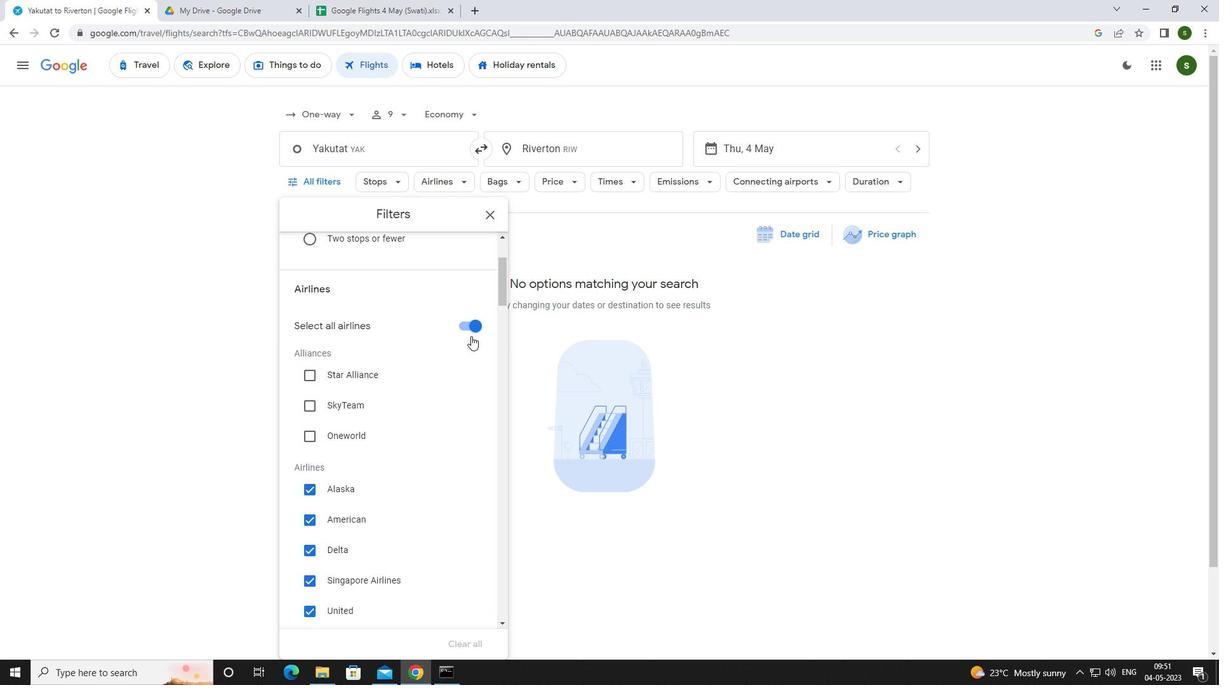 
Action: Mouse pressed left at (471, 322)
Screenshot: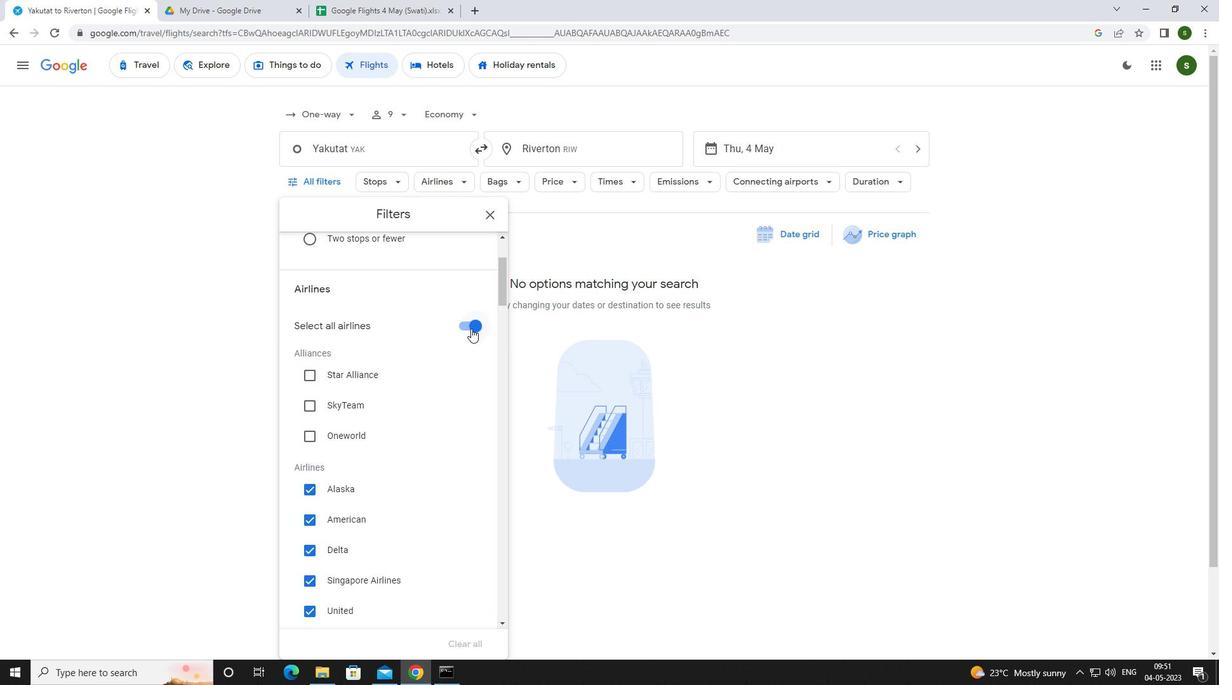 
Action: Mouse moved to (431, 382)
Screenshot: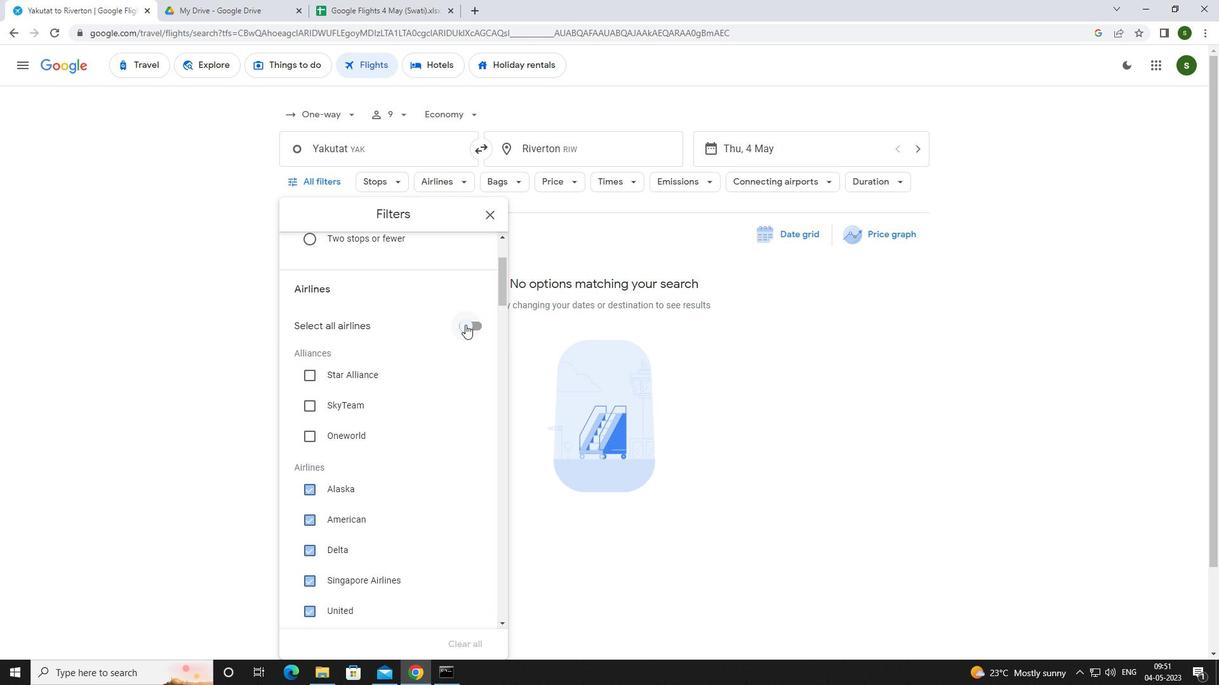 
Action: Mouse scrolled (431, 381) with delta (0, 0)
Screenshot: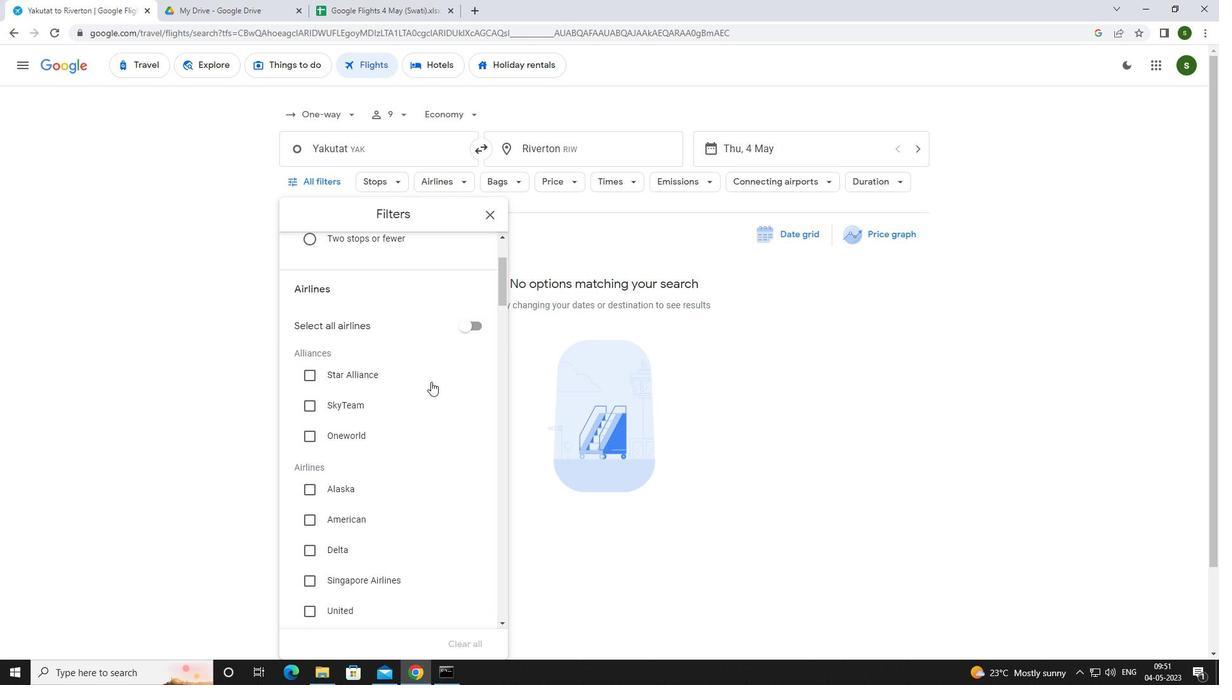 
Action: Mouse scrolled (431, 381) with delta (0, 0)
Screenshot: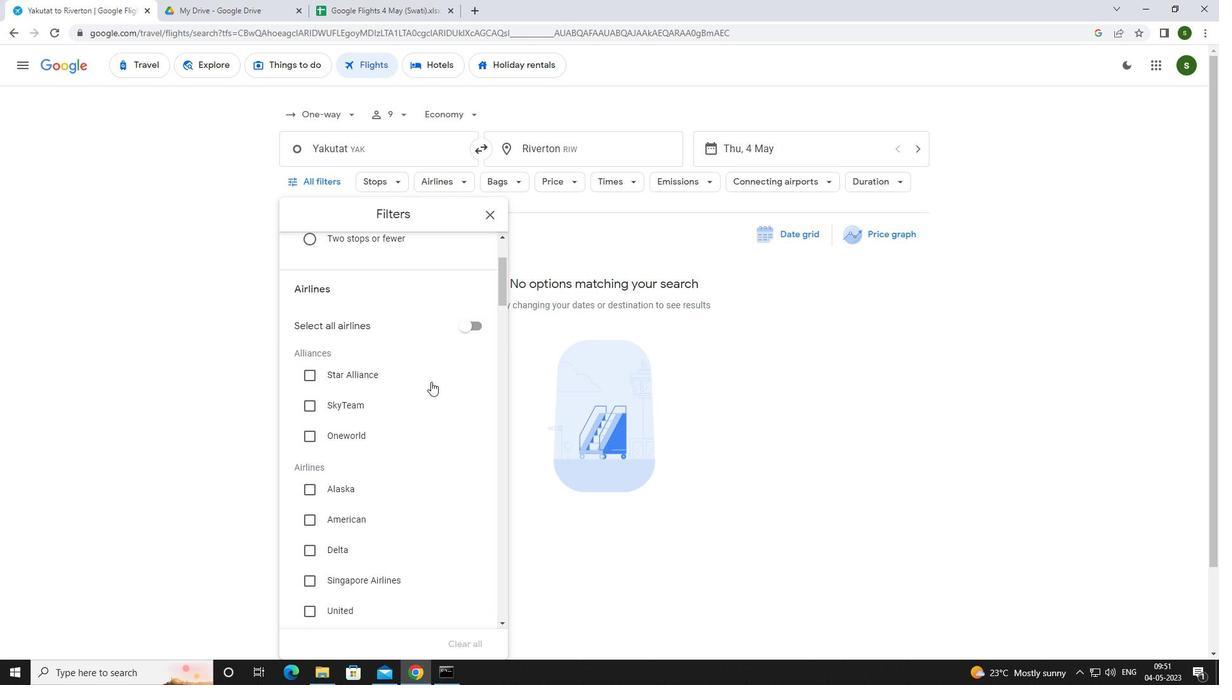 
Action: Mouse scrolled (431, 381) with delta (0, 0)
Screenshot: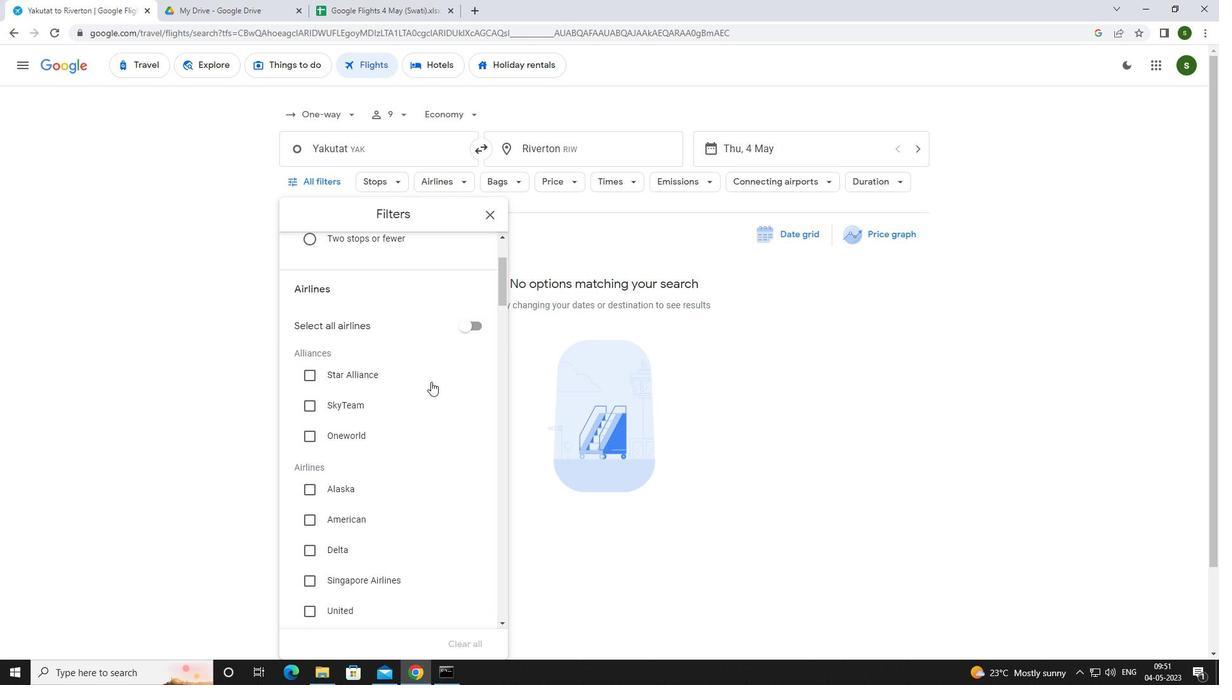 
Action: Mouse scrolled (431, 381) with delta (0, 0)
Screenshot: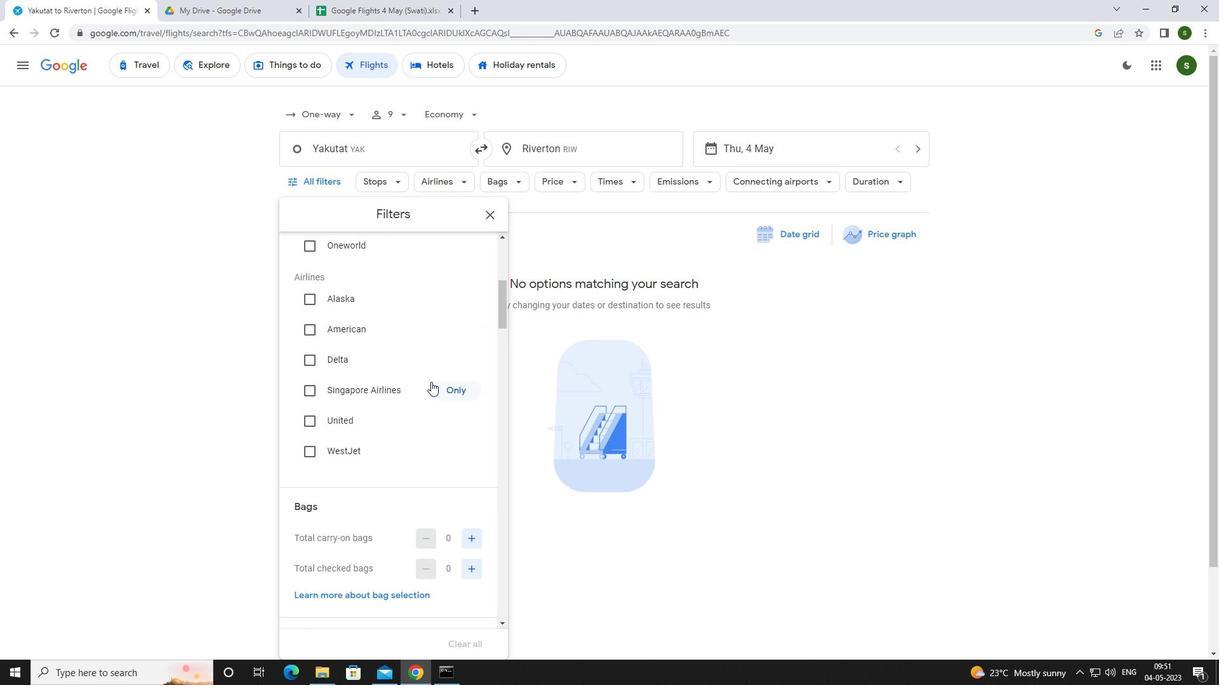 
Action: Mouse scrolled (431, 381) with delta (0, 0)
Screenshot: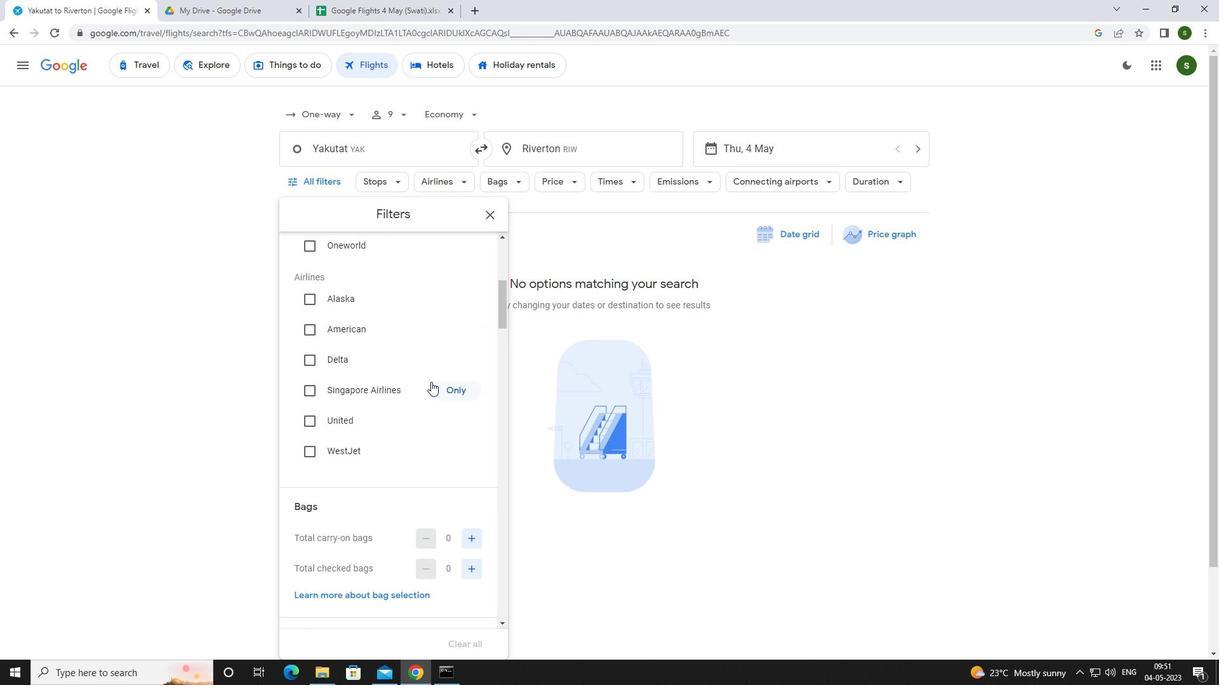 
Action: Mouse moved to (470, 410)
Screenshot: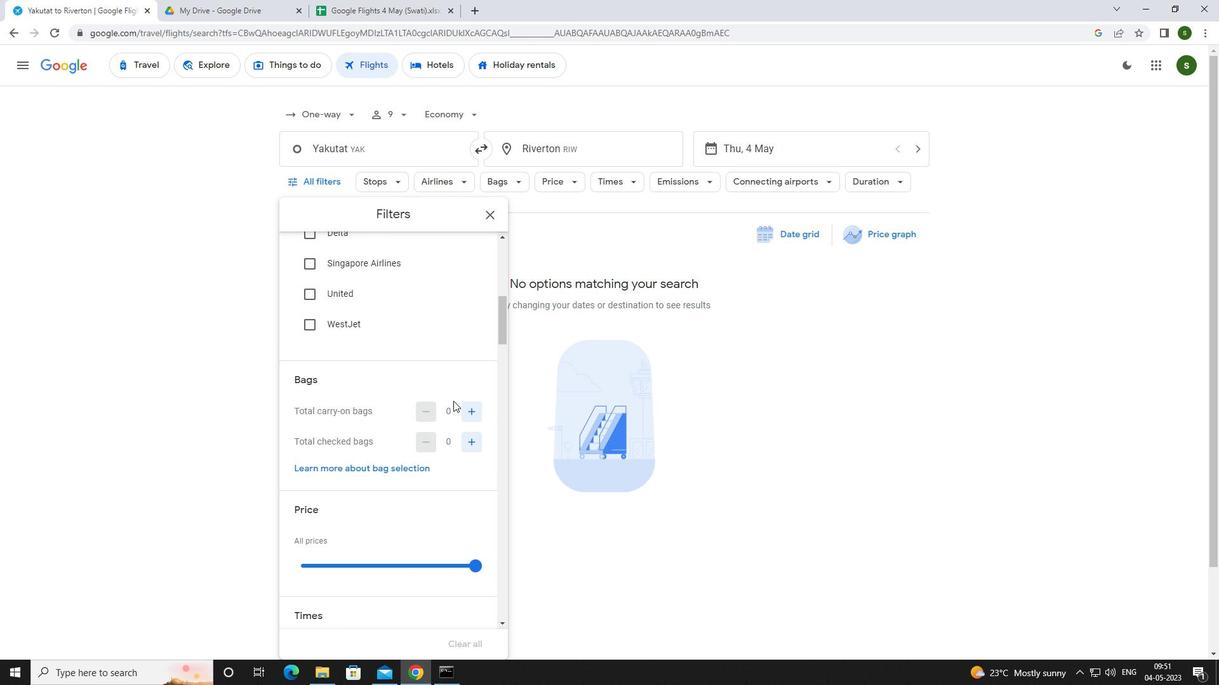 
Action: Mouse pressed left at (470, 410)
Screenshot: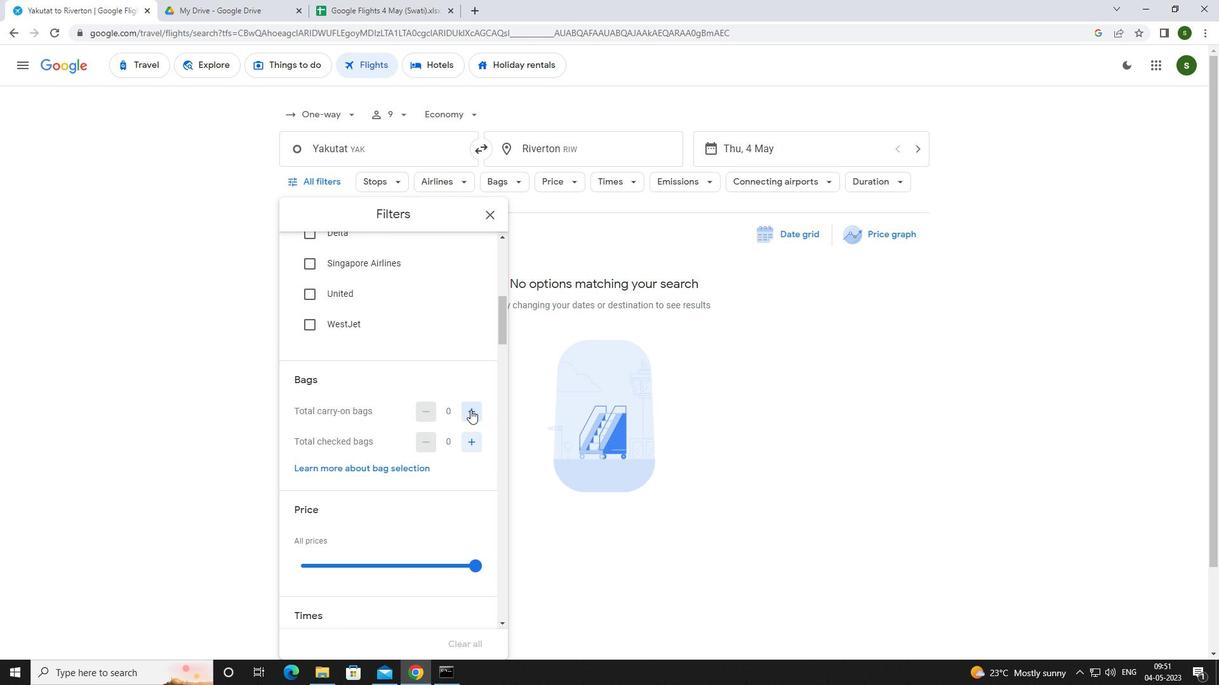 
Action: Mouse scrolled (470, 409) with delta (0, 0)
Screenshot: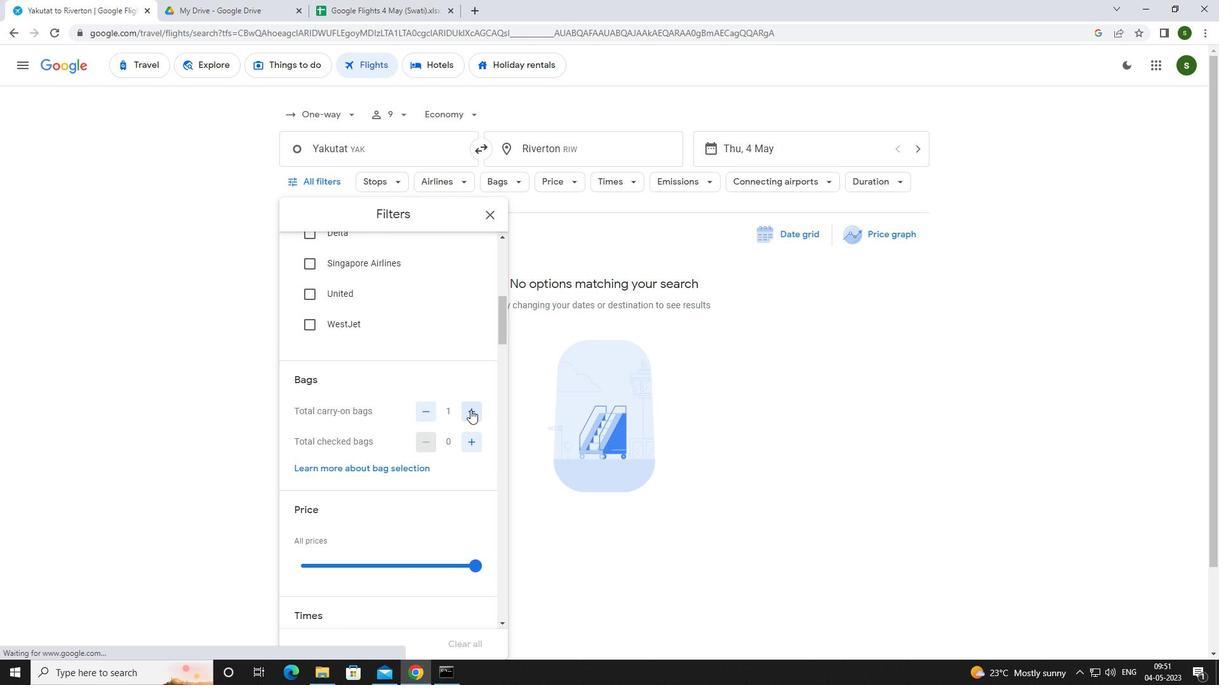 
Action: Mouse moved to (469, 502)
Screenshot: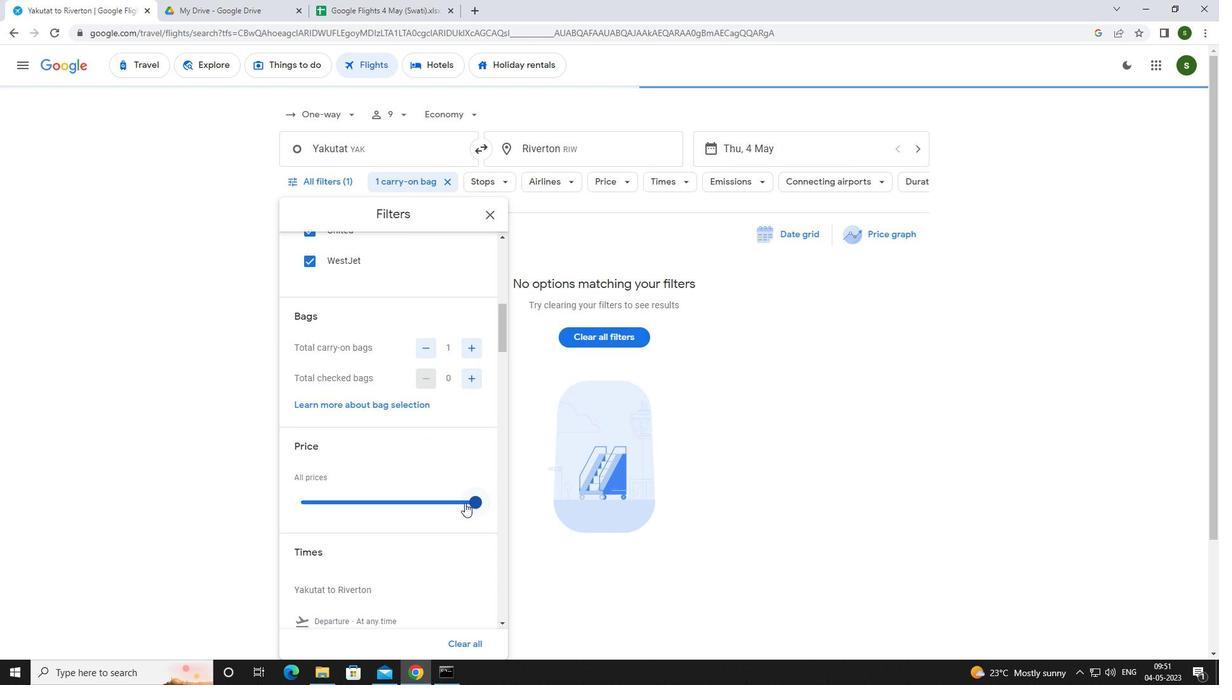 
Action: Mouse pressed left at (469, 502)
Screenshot: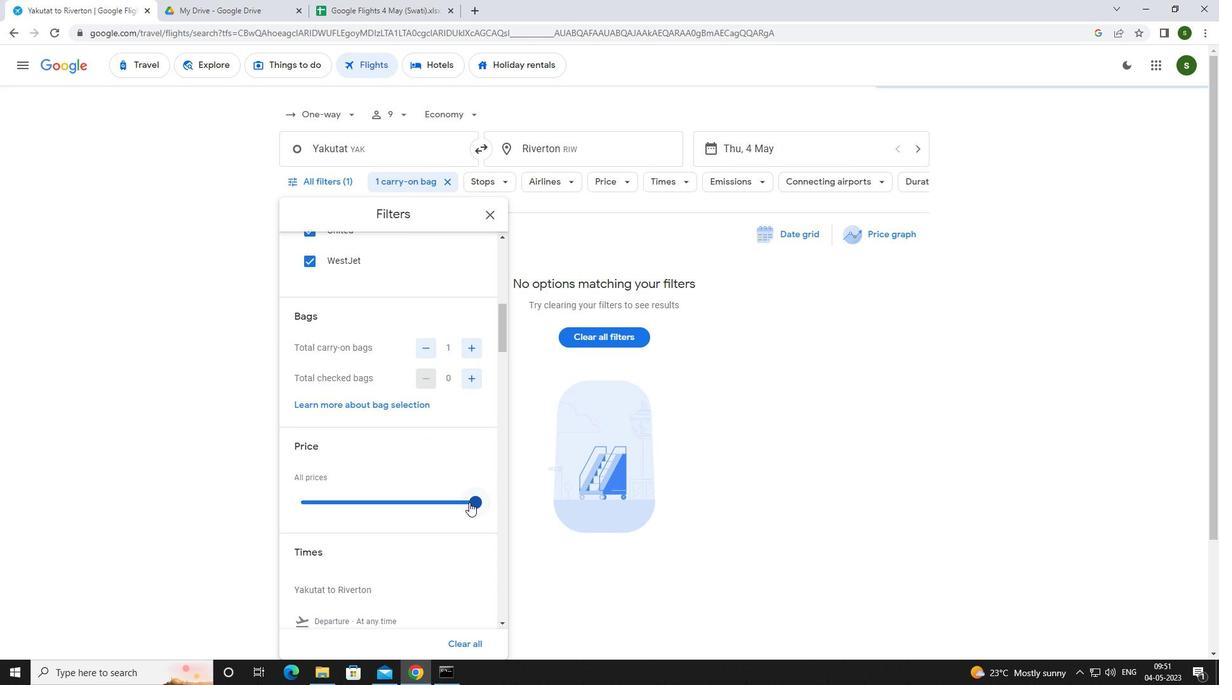 
Action: Mouse scrolled (469, 501) with delta (0, 0)
Screenshot: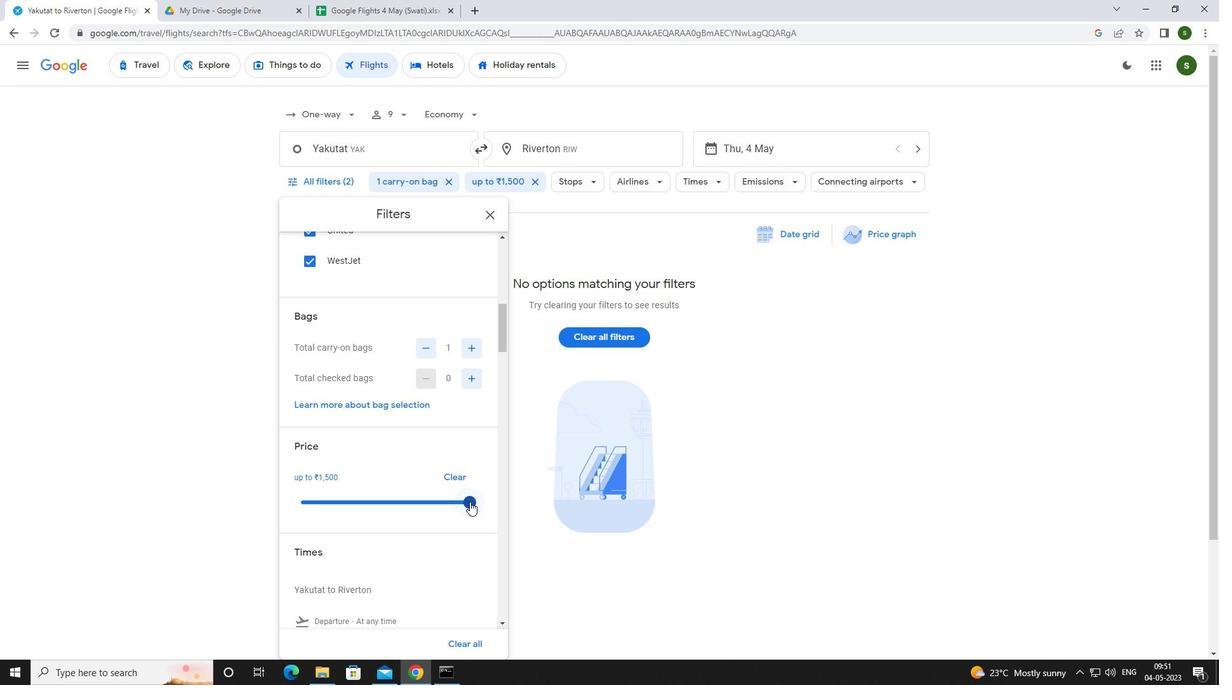 
Action: Mouse scrolled (469, 501) with delta (0, 0)
Screenshot: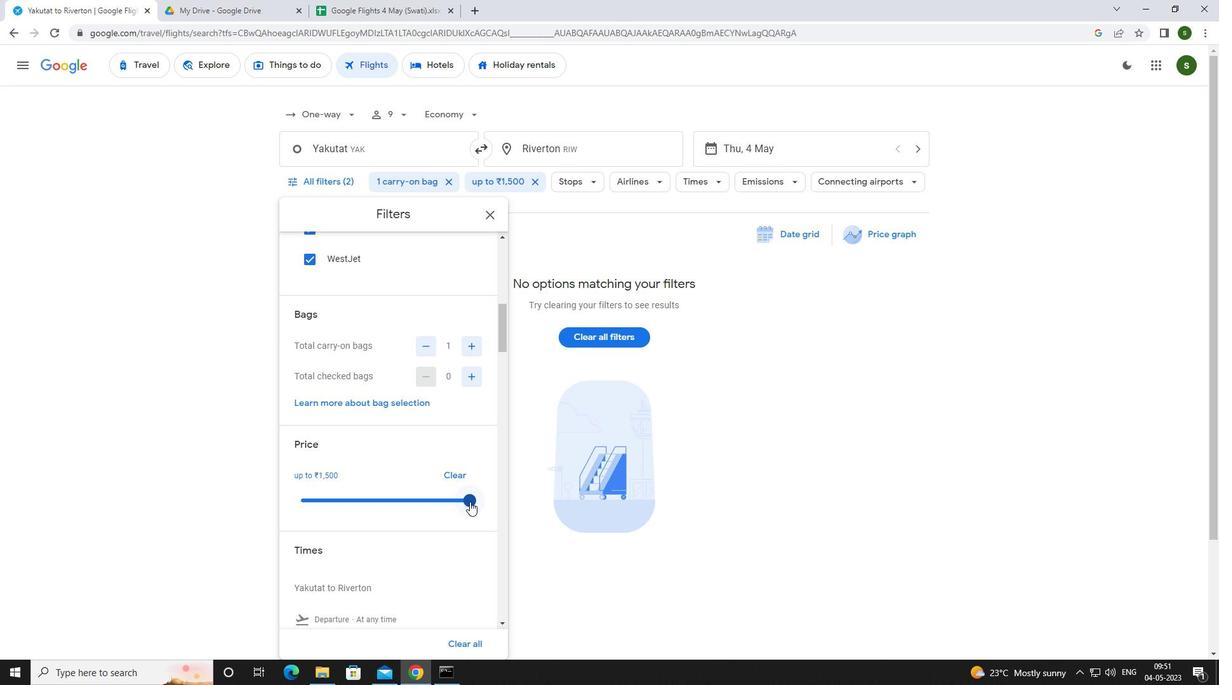 
Action: Mouse moved to (301, 522)
Screenshot: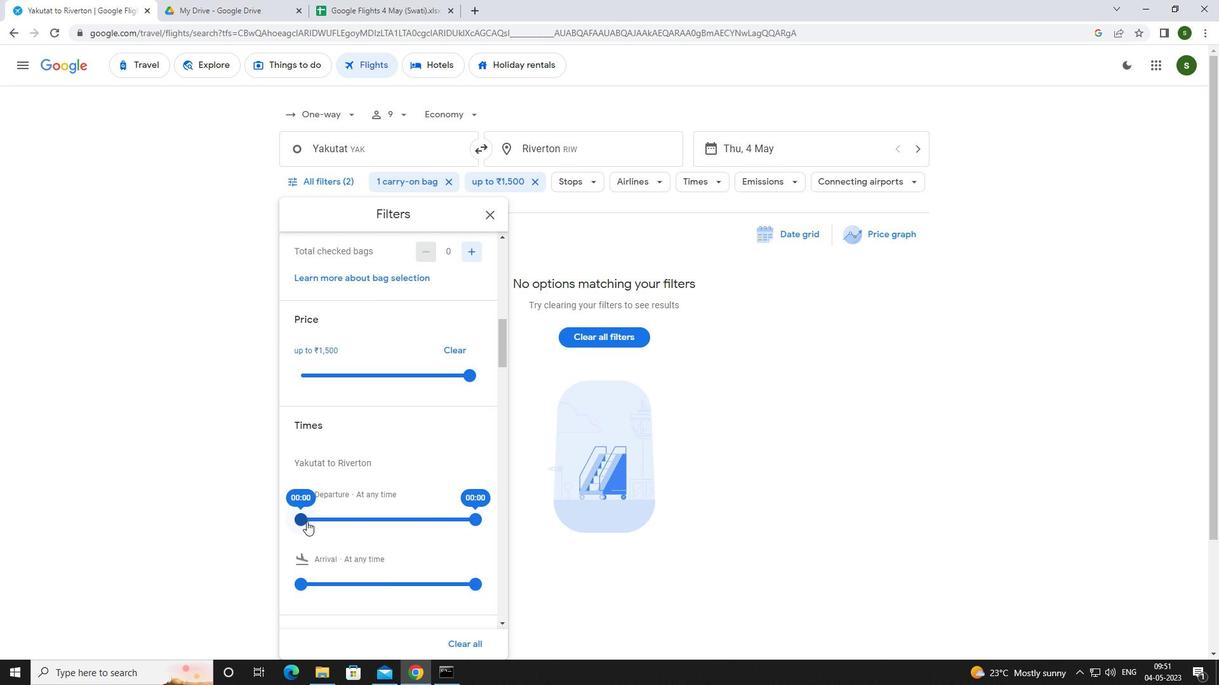 
Action: Mouse pressed left at (301, 522)
Screenshot: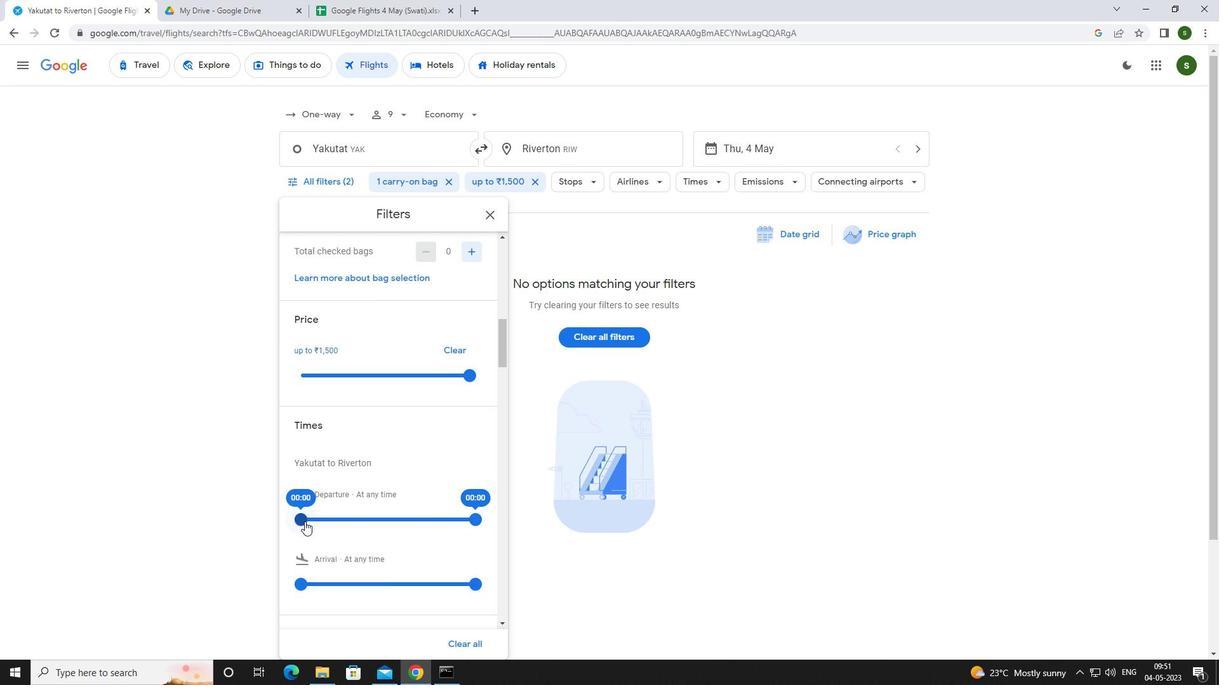 
Action: Mouse moved to (805, 457)
Screenshot: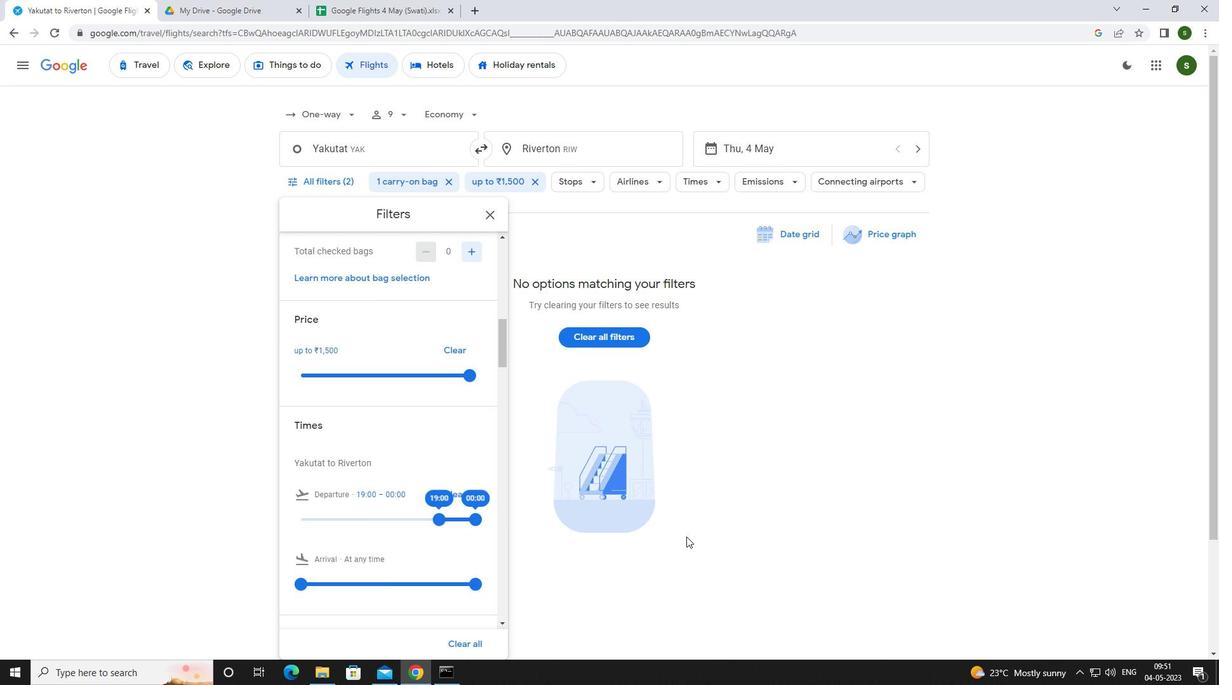 
Action: Mouse pressed left at (805, 457)
Screenshot: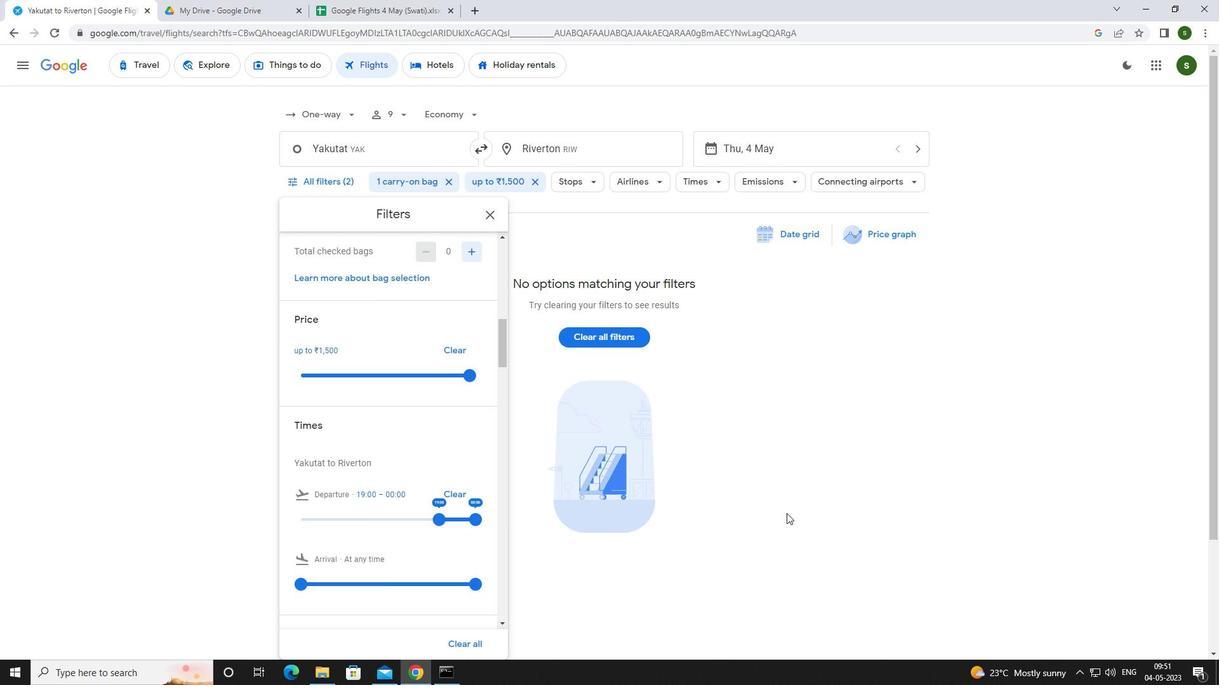 
Action: Mouse moved to (802, 457)
Screenshot: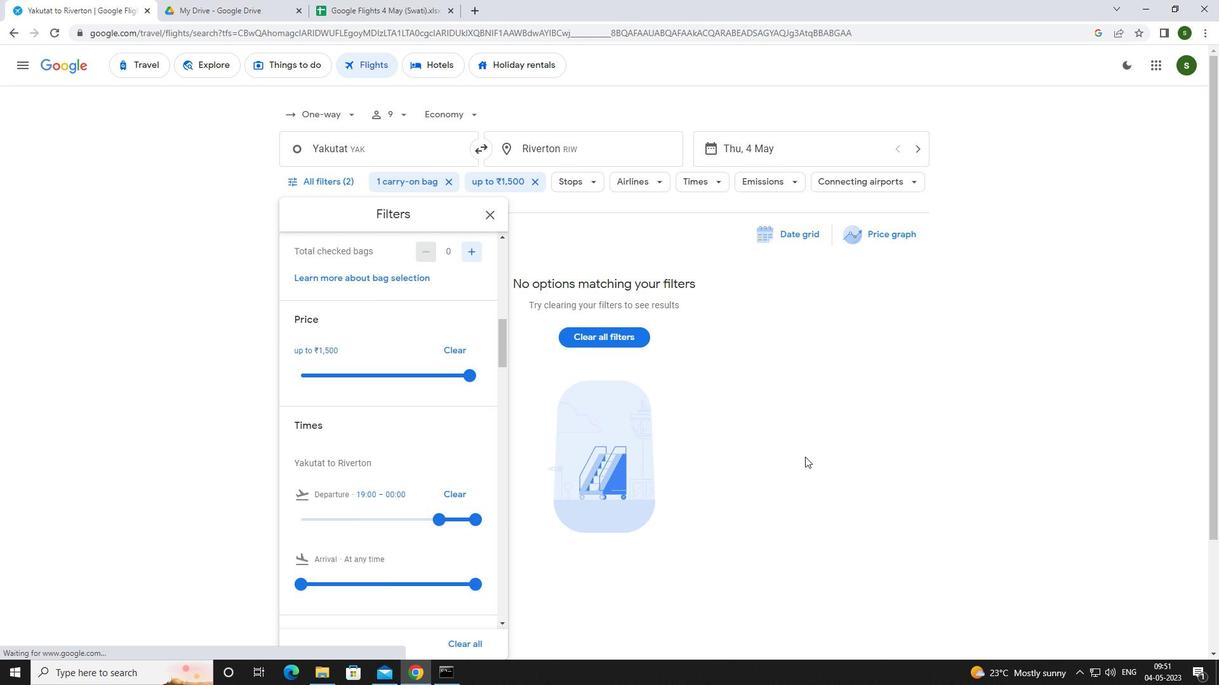
